 Task: Open Card Harassment Prevention Training in Board Product Market Fit Analysis and Validation to Workspace Financial Management and add a team member Softage.1@softage.net, a label Purple, a checklist IT Infrastructure, an attachment from your google drive, a color Purple and finally, add a card description 'Create and send out employee satisfaction survey on work-life integration' and a comment 'Let us approach this task with a sense of empowerment and autonomy, recognizing that we have the ability to make a difference.'. Add a start date 'Jan 09, 1900' with a due date 'Jan 16, 1900'
Action: Mouse moved to (74, 274)
Screenshot: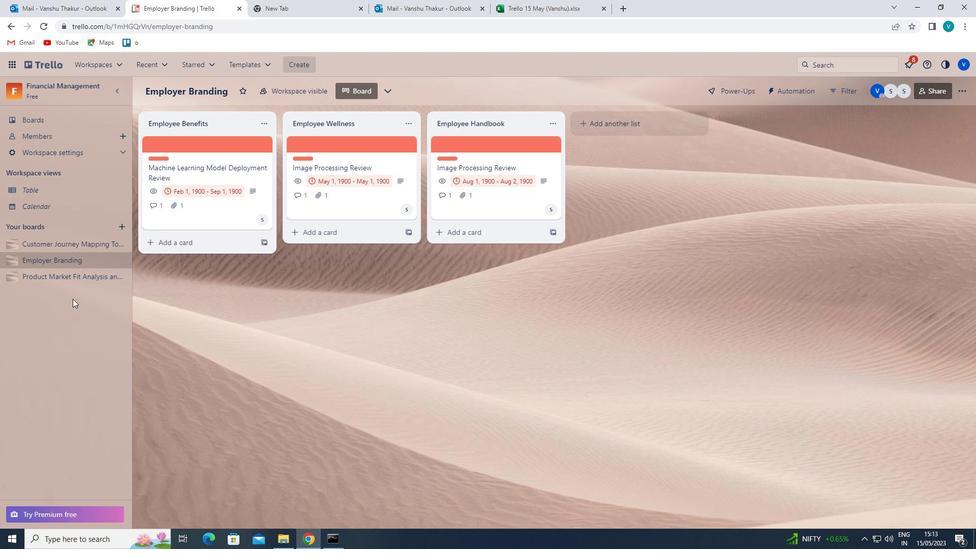 
Action: Mouse pressed left at (74, 274)
Screenshot: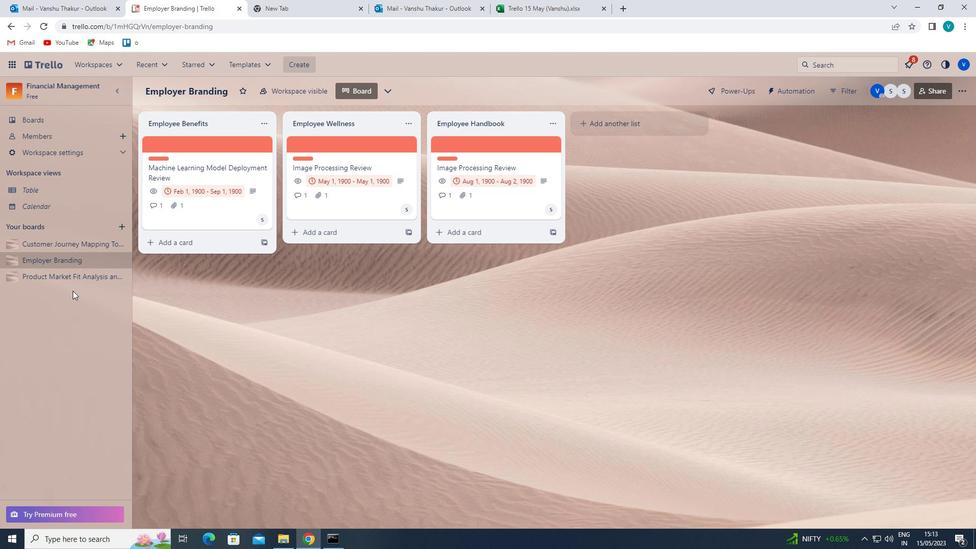 
Action: Mouse moved to (490, 139)
Screenshot: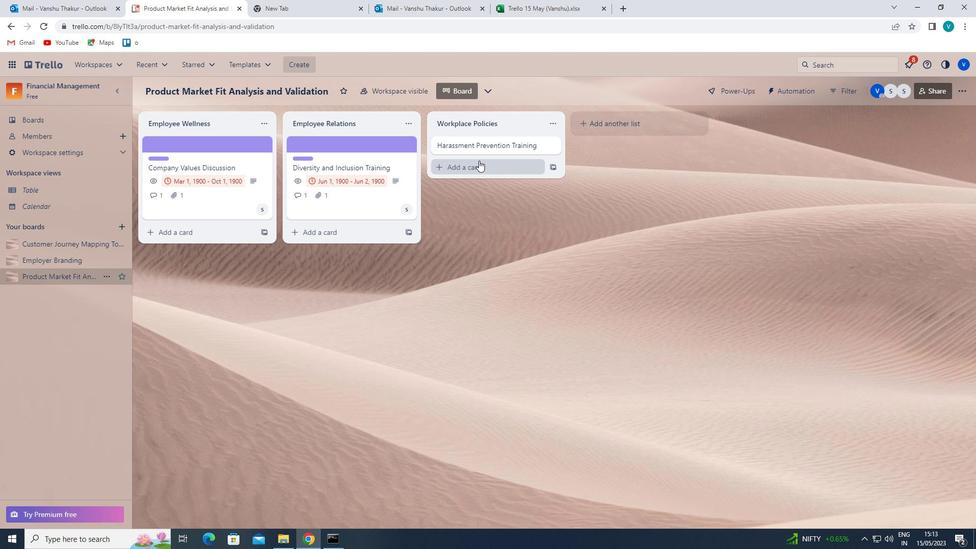 
Action: Mouse pressed left at (490, 139)
Screenshot: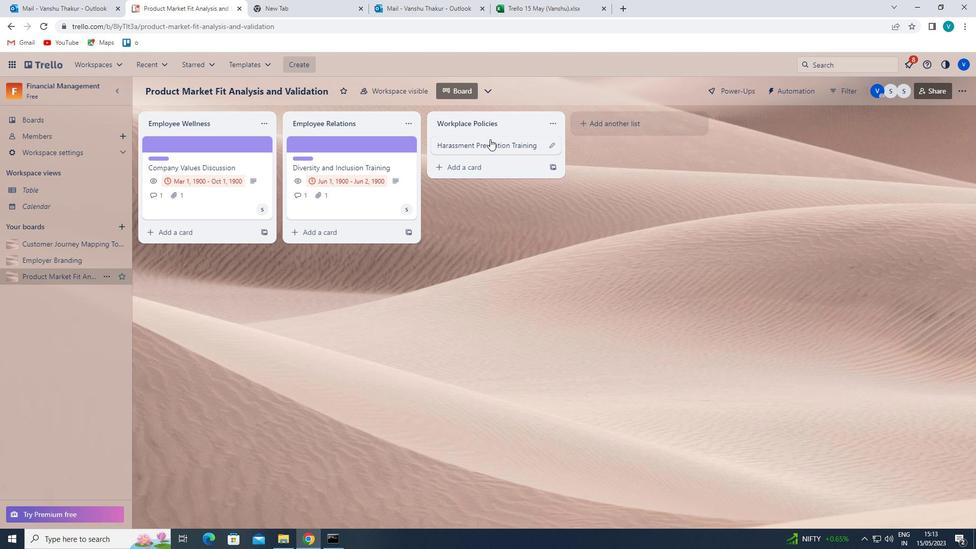 
Action: Mouse moved to (619, 184)
Screenshot: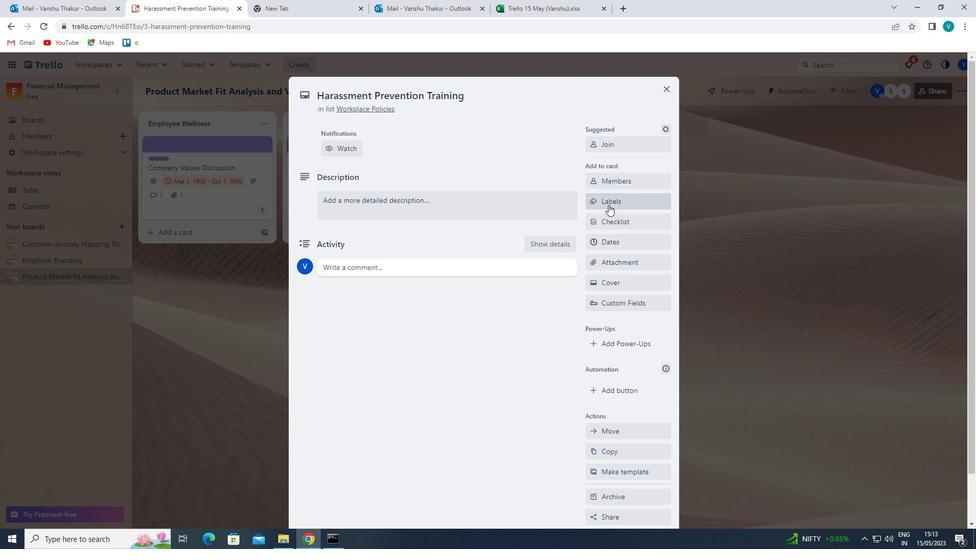 
Action: Mouse pressed left at (619, 184)
Screenshot: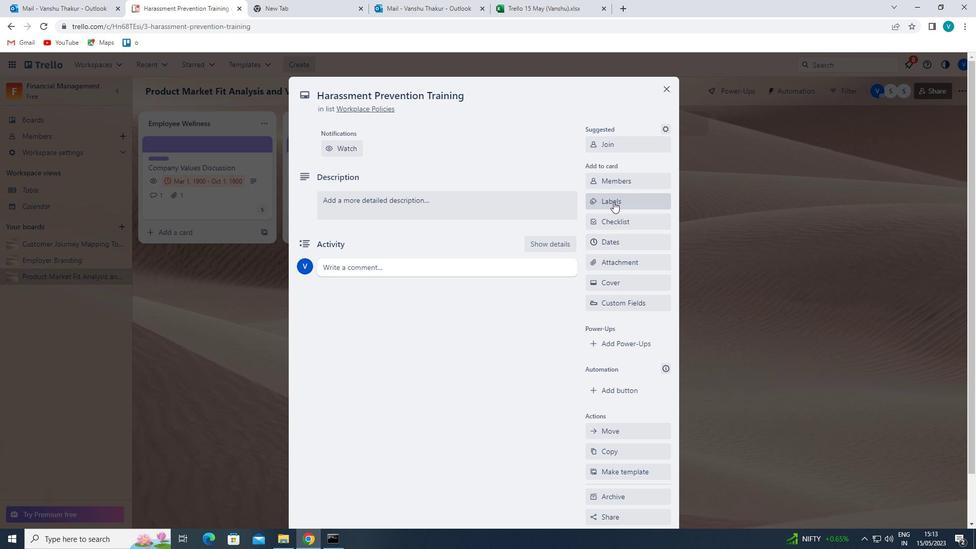 
Action: Mouse moved to (616, 224)
Screenshot: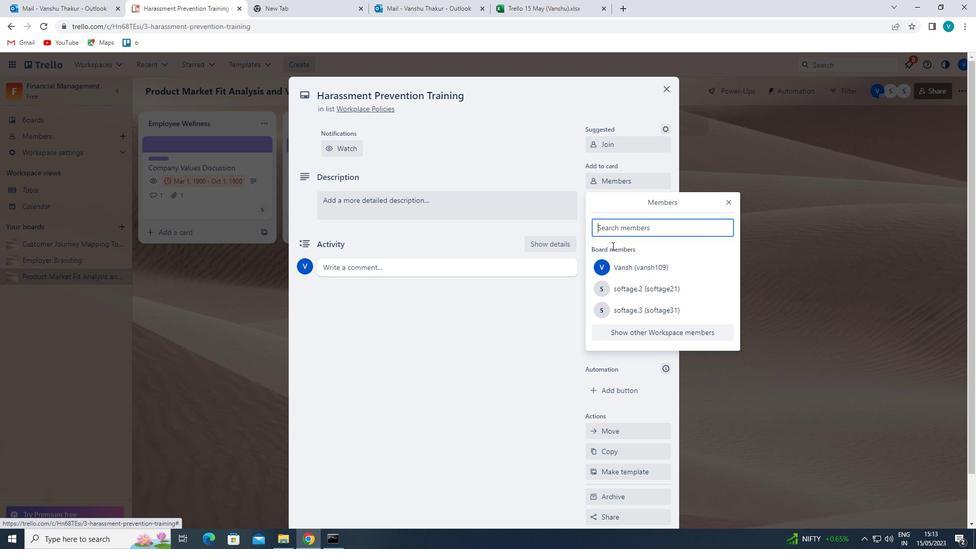 
Action: Mouse pressed left at (616, 224)
Screenshot: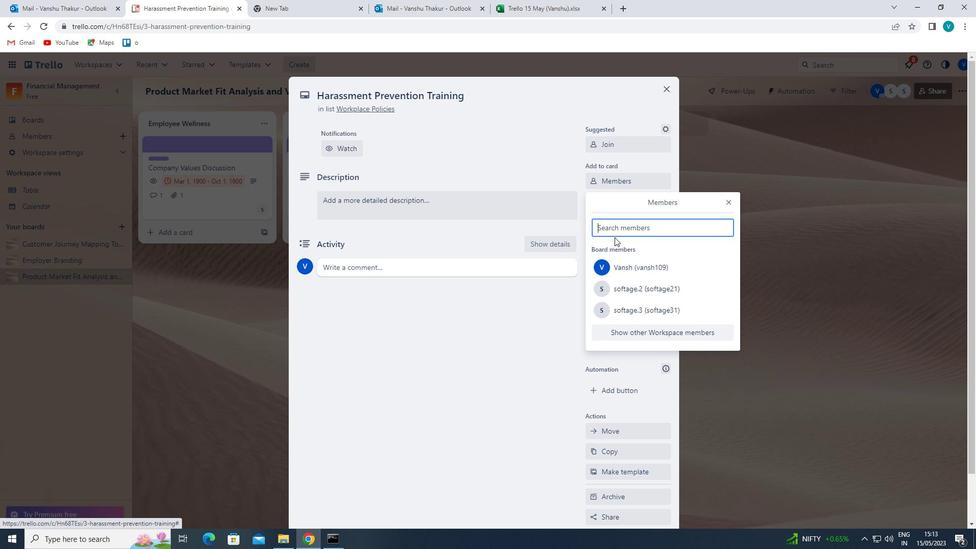 
Action: Mouse moved to (622, 234)
Screenshot: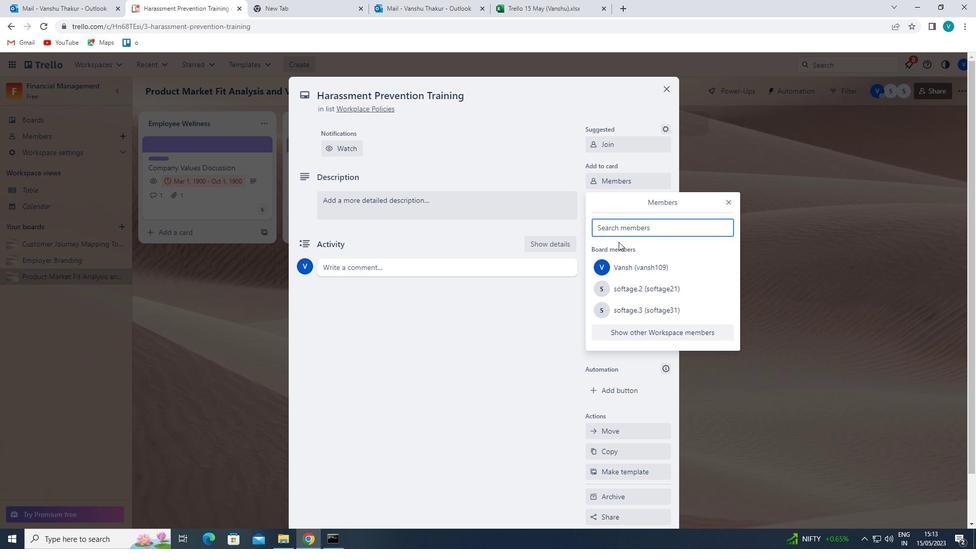 
Action: Key pressed <Key.shift>SOFT
Screenshot: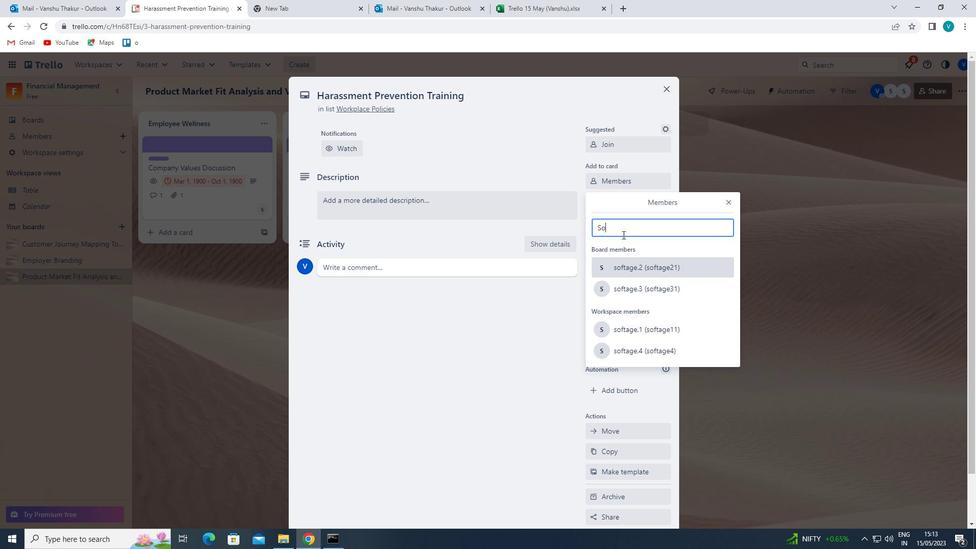 
Action: Mouse moved to (636, 329)
Screenshot: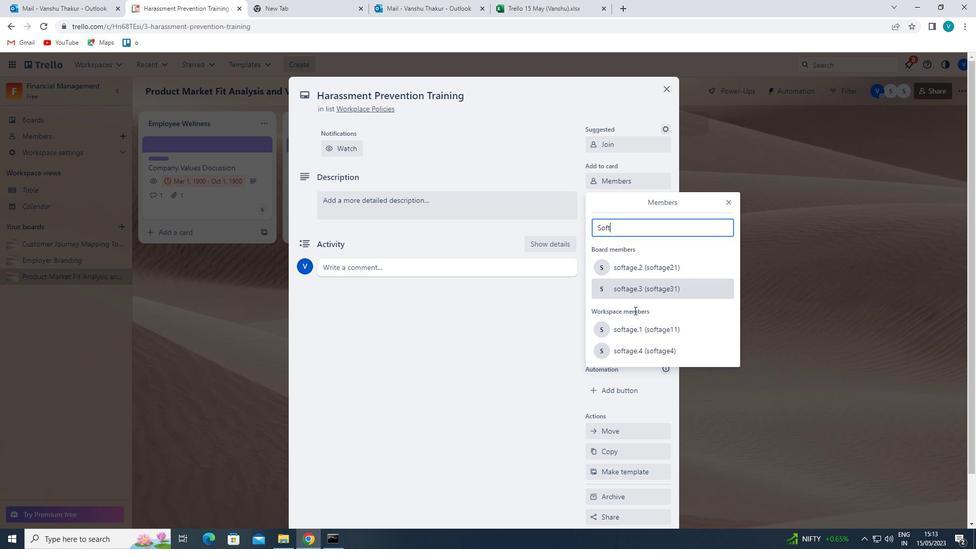 
Action: Mouse pressed left at (636, 329)
Screenshot: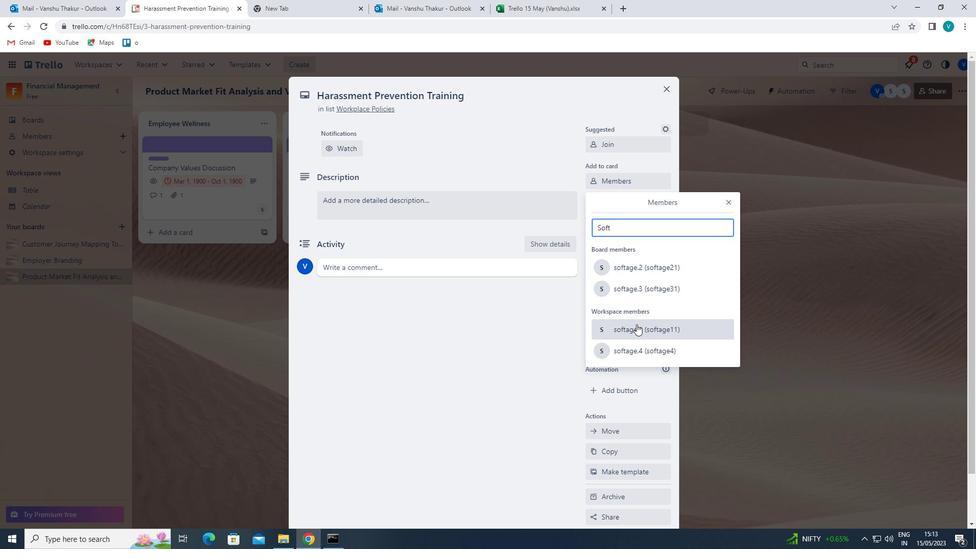 
Action: Mouse moved to (727, 203)
Screenshot: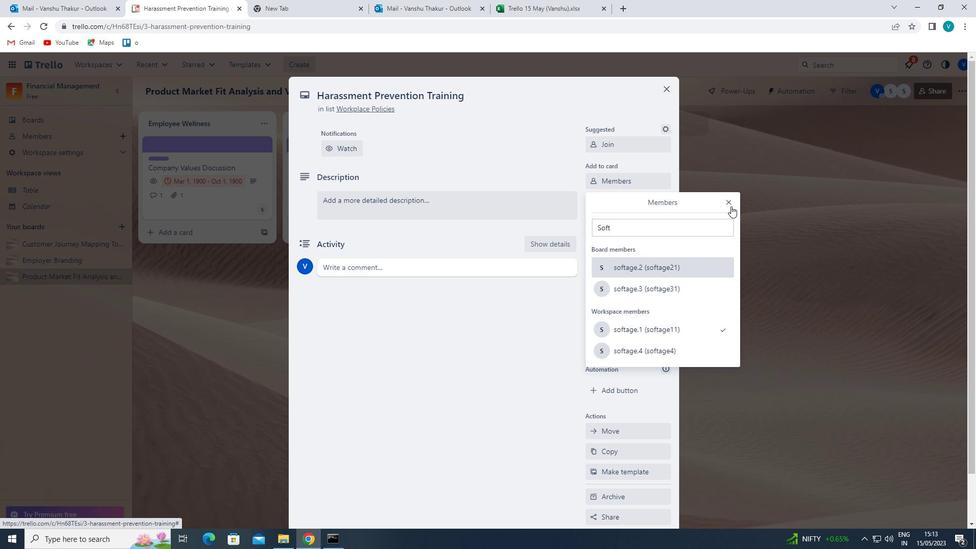
Action: Mouse pressed left at (727, 203)
Screenshot: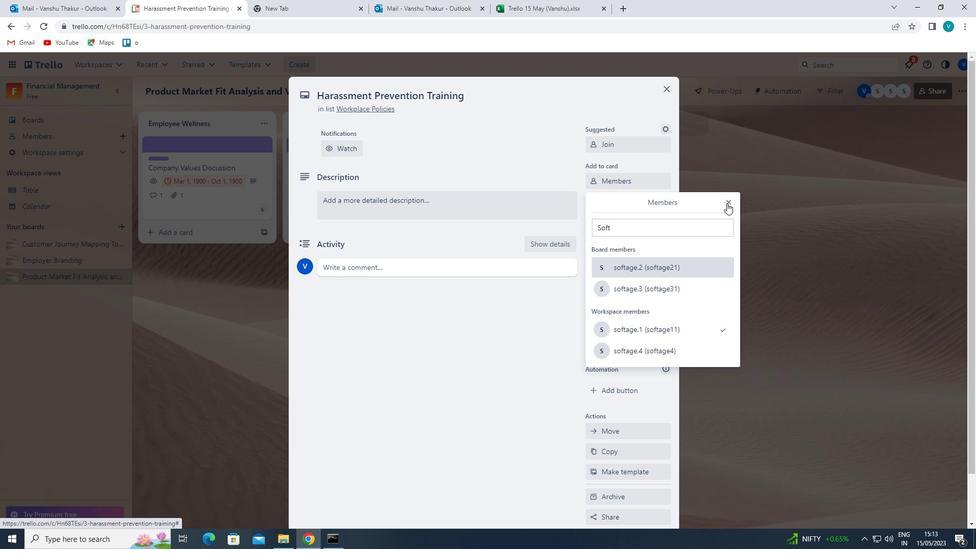 
Action: Mouse moved to (647, 203)
Screenshot: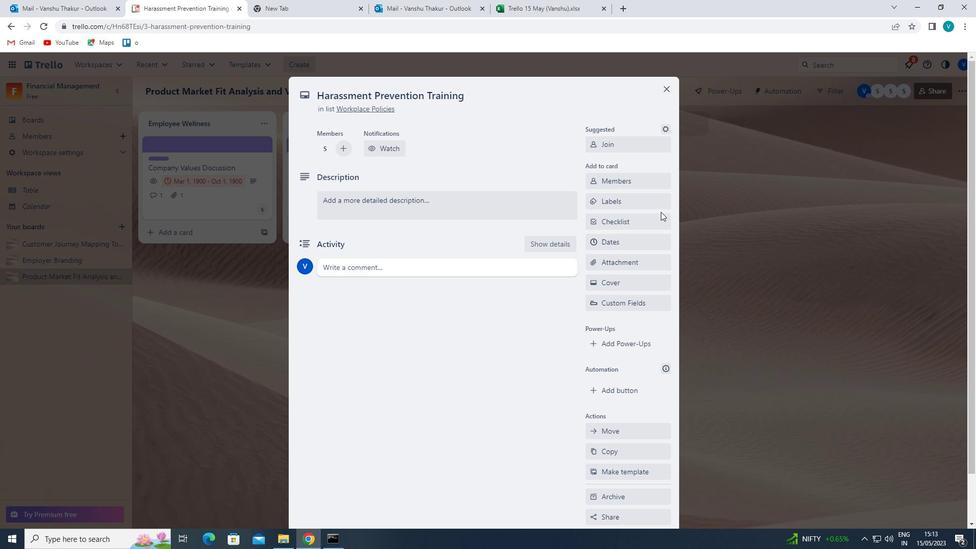 
Action: Mouse pressed left at (647, 203)
Screenshot: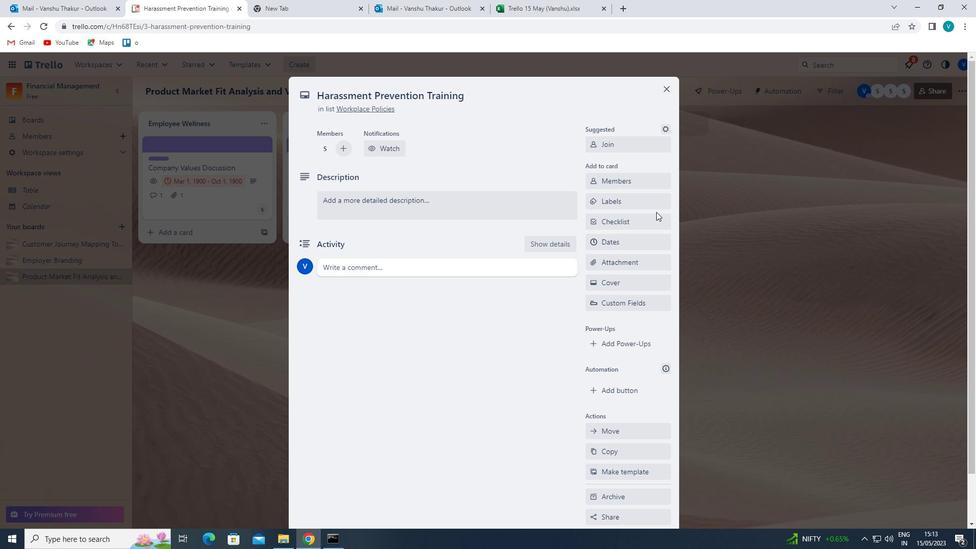 
Action: Mouse moved to (624, 347)
Screenshot: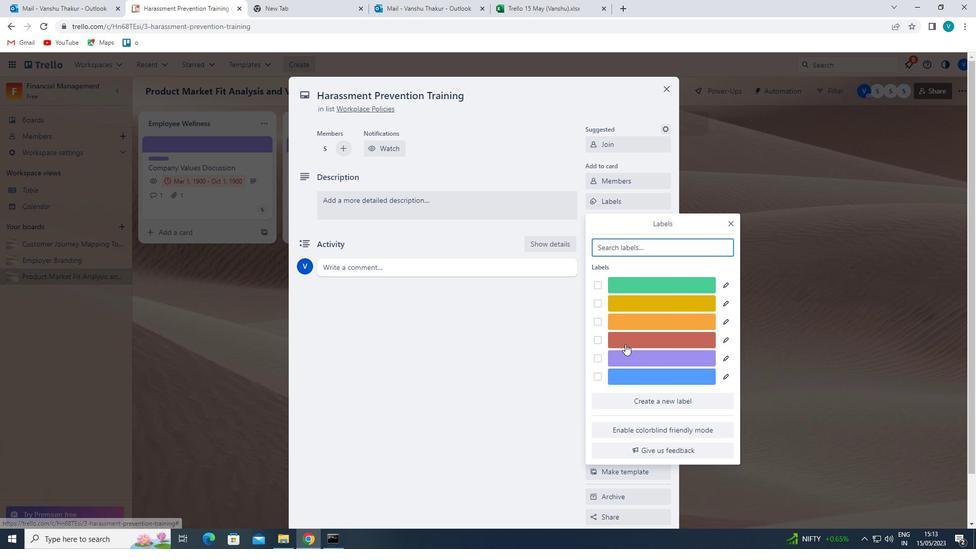 
Action: Mouse pressed left at (624, 347)
Screenshot: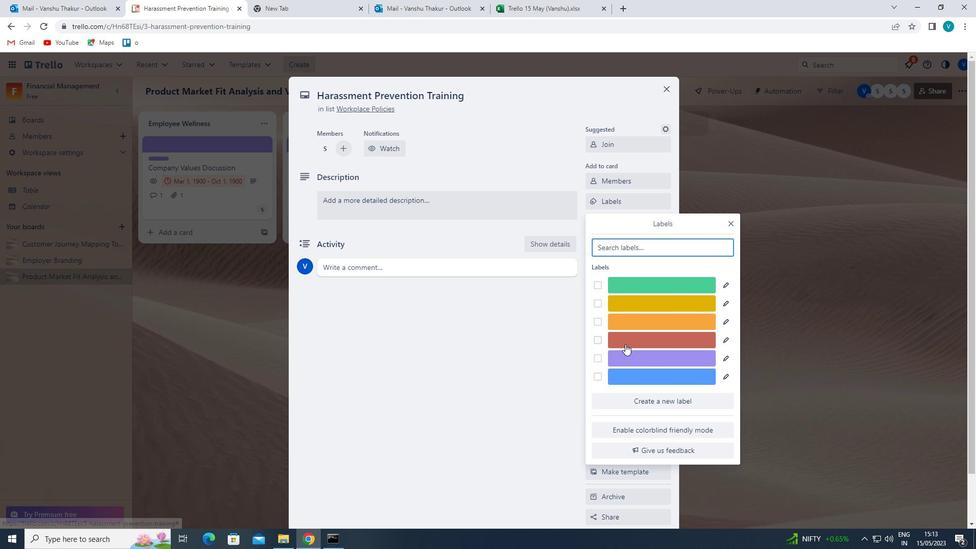 
Action: Mouse moved to (624, 357)
Screenshot: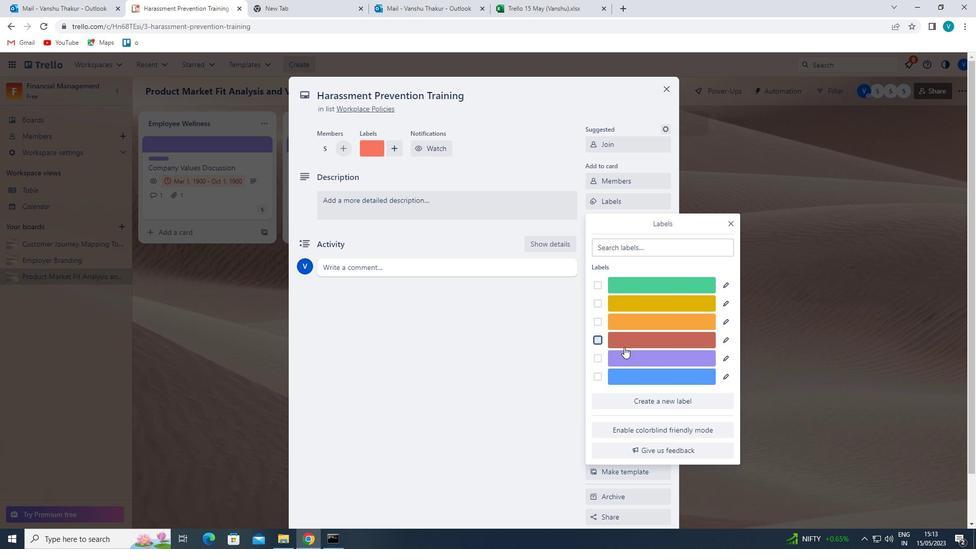 
Action: Mouse pressed left at (624, 357)
Screenshot: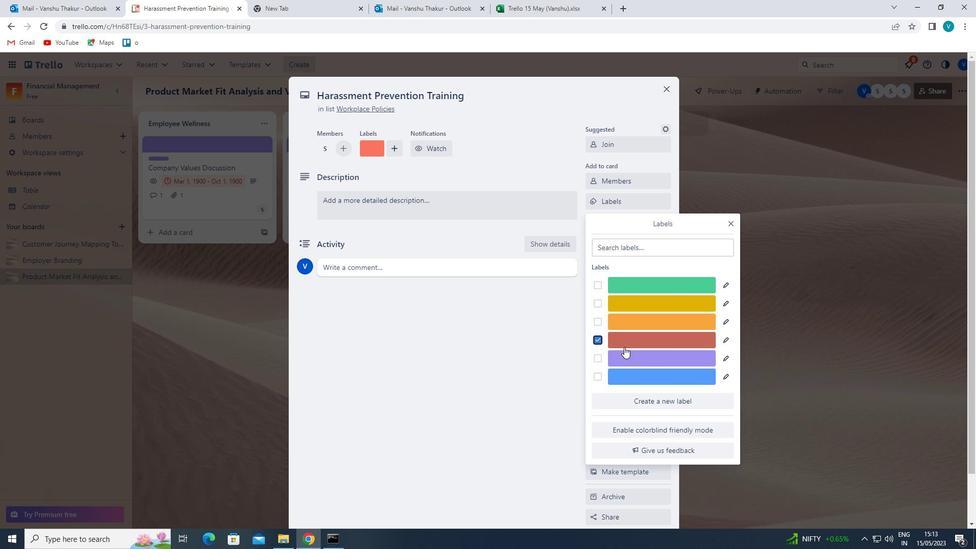 
Action: Mouse moved to (591, 339)
Screenshot: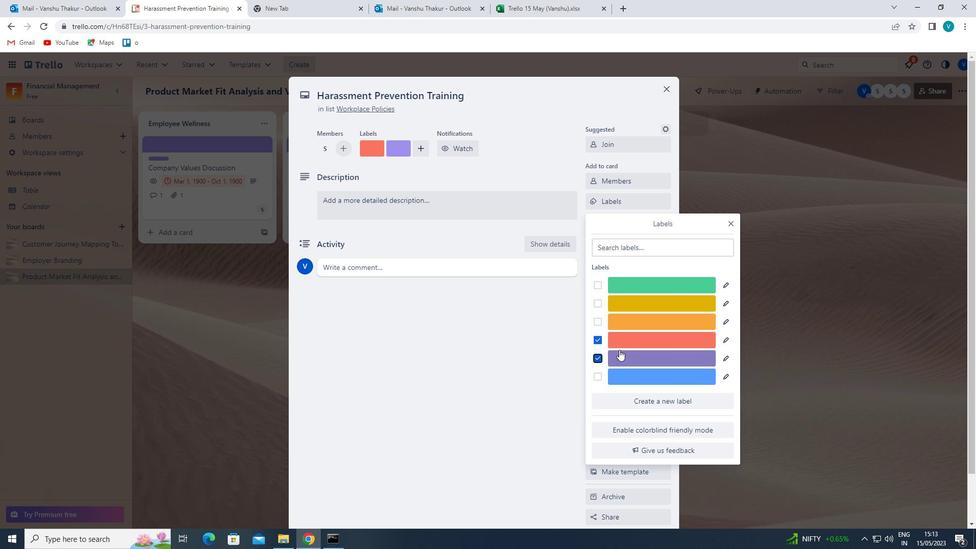 
Action: Mouse pressed left at (591, 339)
Screenshot: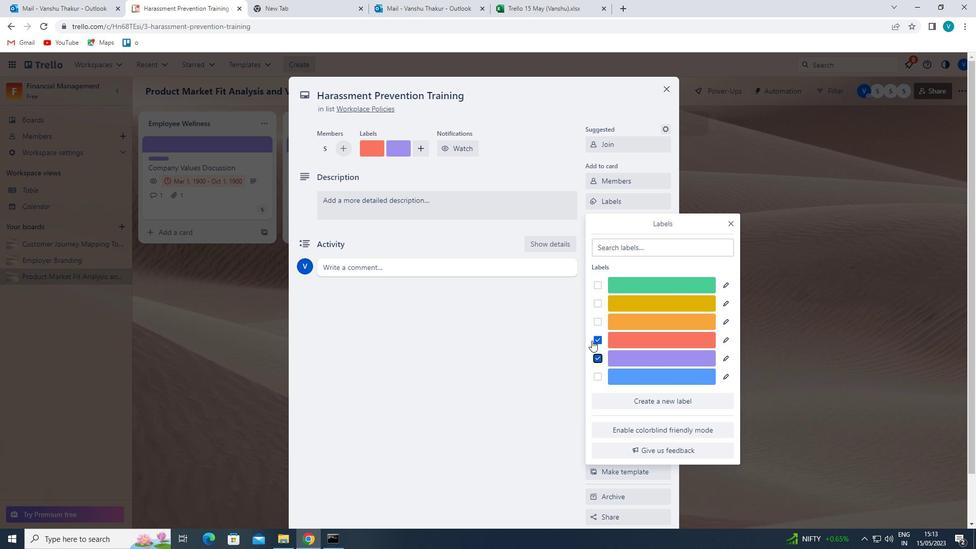 
Action: Mouse moved to (594, 340)
Screenshot: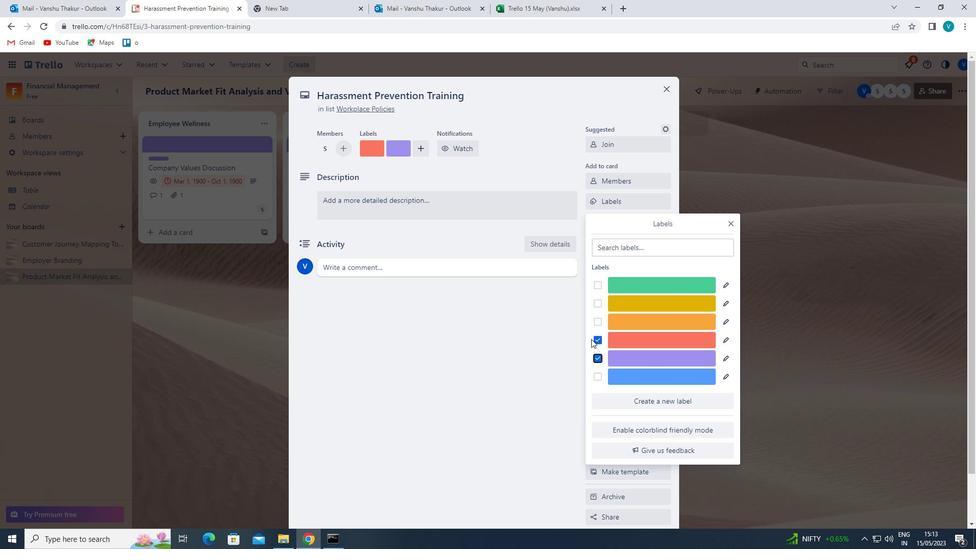 
Action: Mouse pressed left at (594, 340)
Screenshot: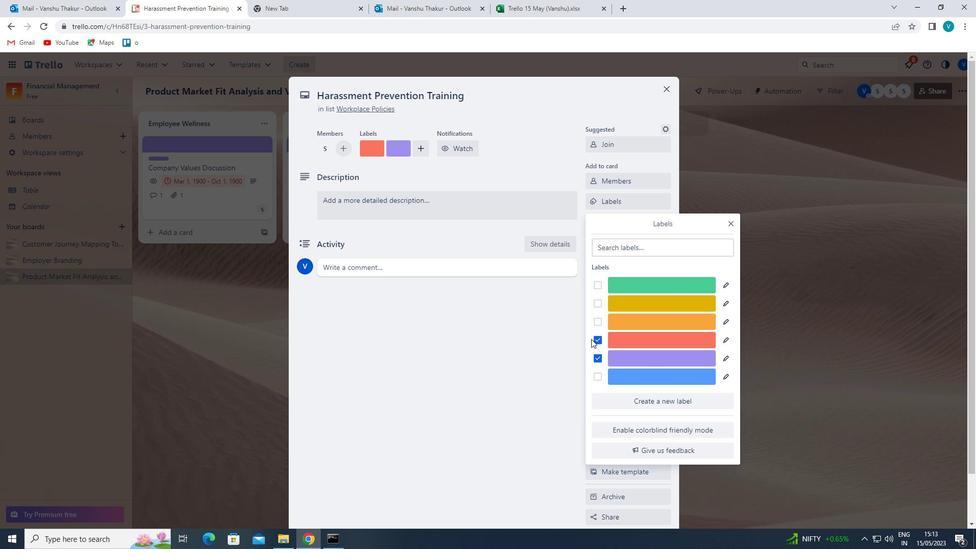 
Action: Mouse moved to (732, 219)
Screenshot: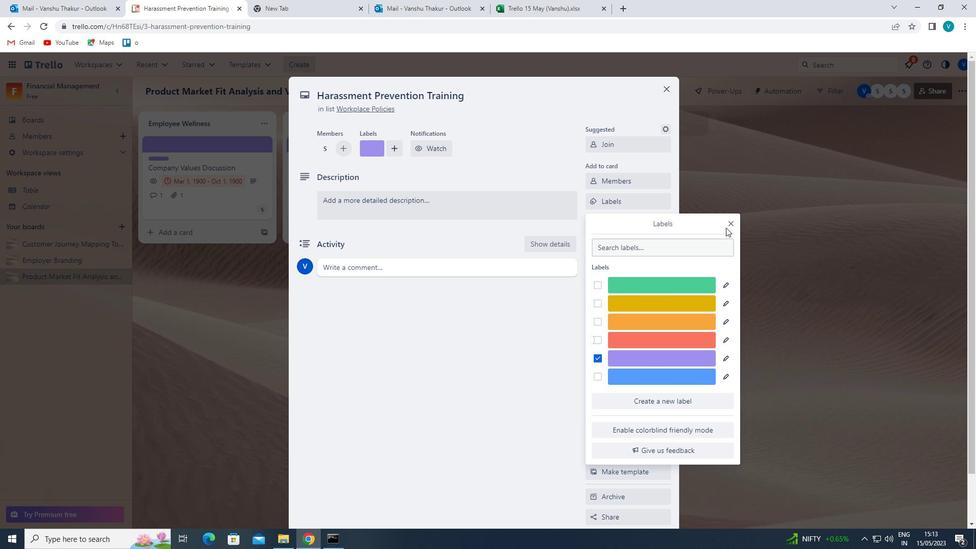 
Action: Mouse pressed left at (732, 219)
Screenshot: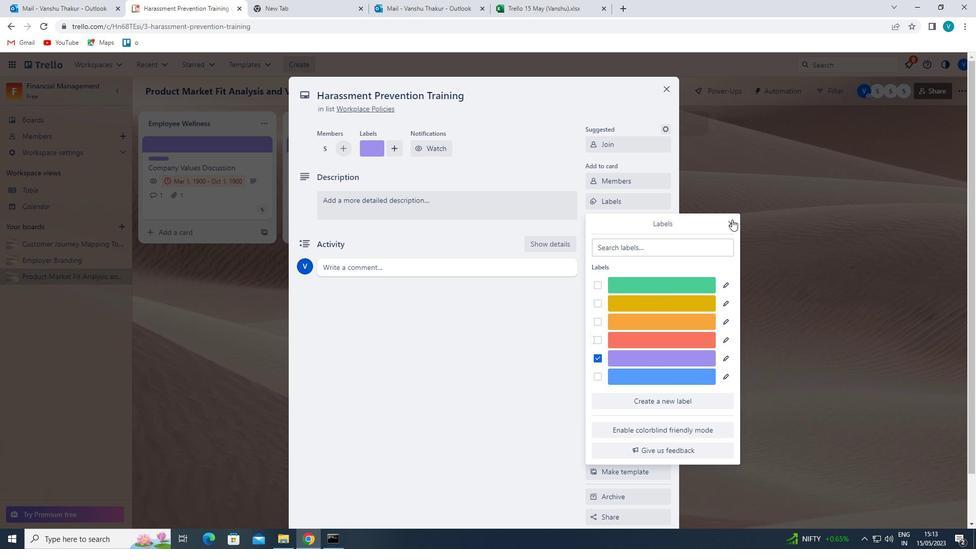 
Action: Mouse moved to (607, 219)
Screenshot: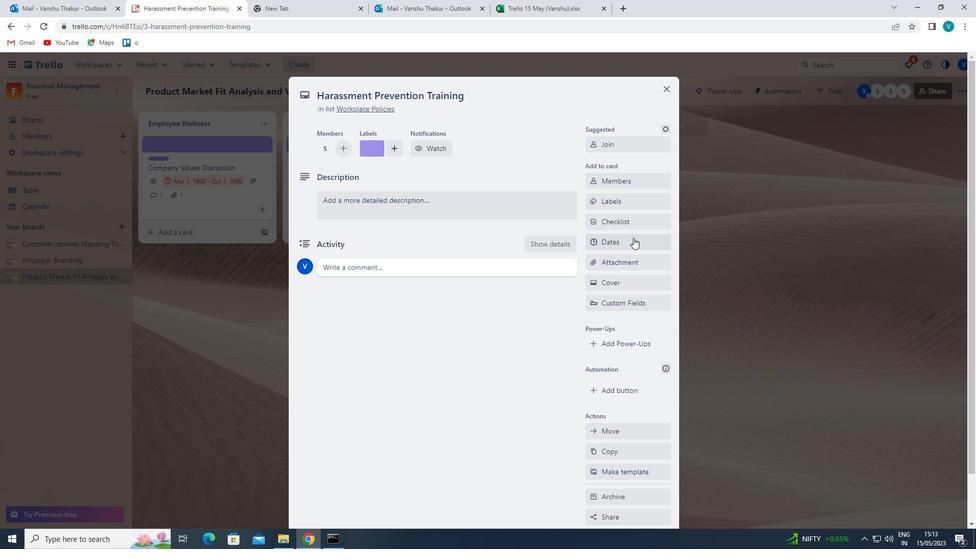 
Action: Mouse pressed left at (607, 219)
Screenshot: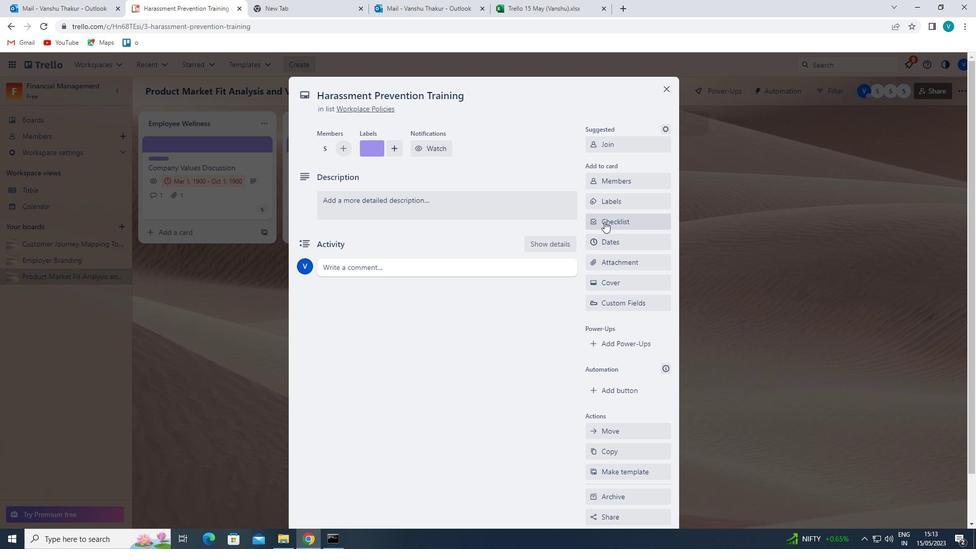 
Action: Mouse moved to (604, 217)
Screenshot: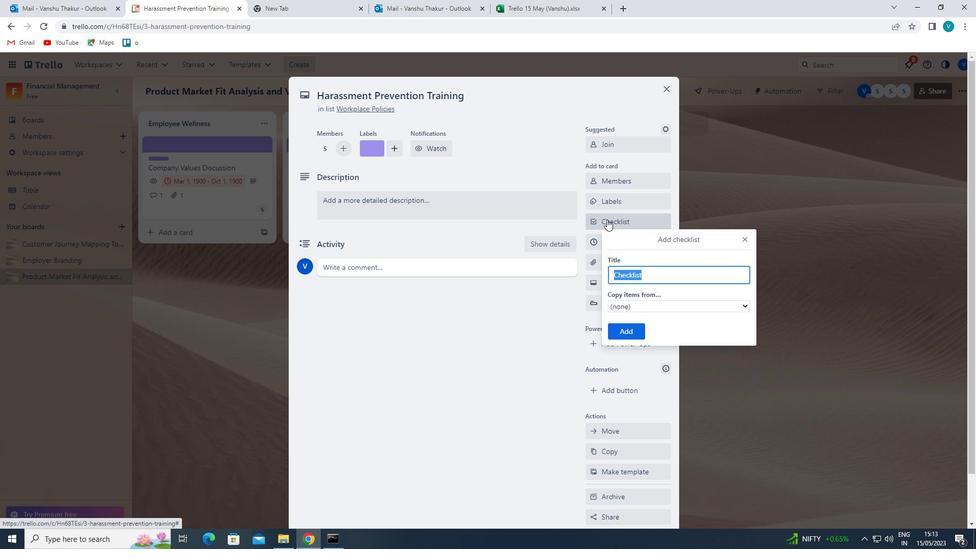 
Action: Key pressed <Key.shift>IT
Screenshot: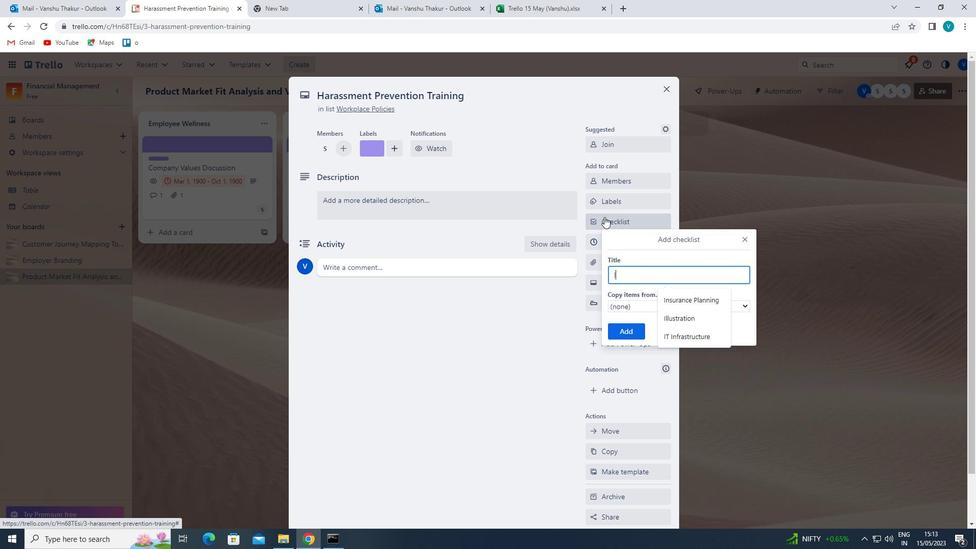 
Action: Mouse moved to (689, 299)
Screenshot: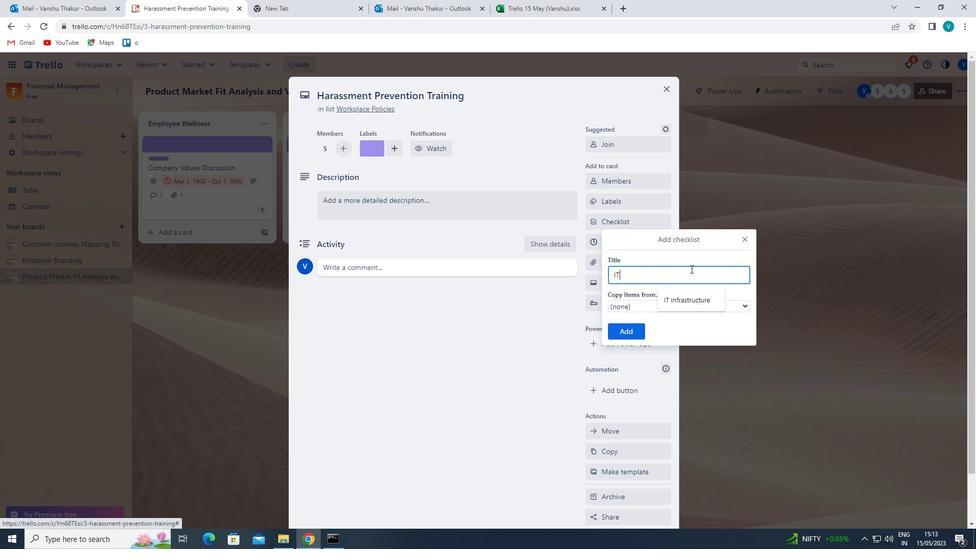 
Action: Mouse pressed left at (689, 299)
Screenshot: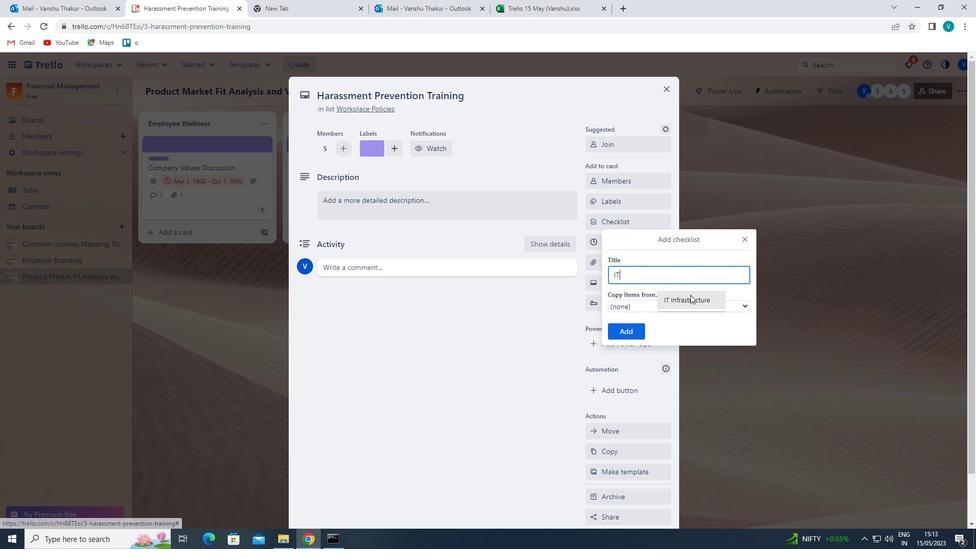 
Action: Mouse moved to (635, 329)
Screenshot: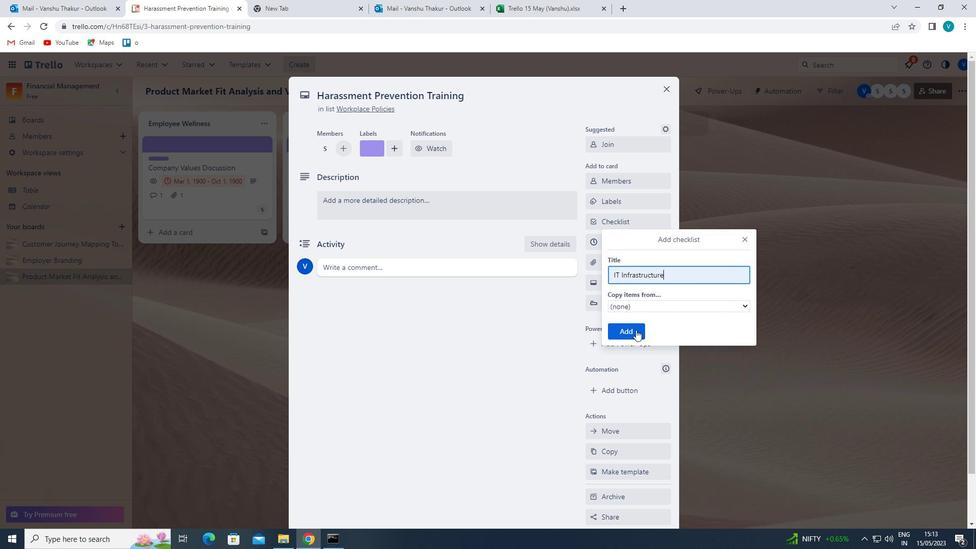 
Action: Mouse pressed left at (635, 329)
Screenshot: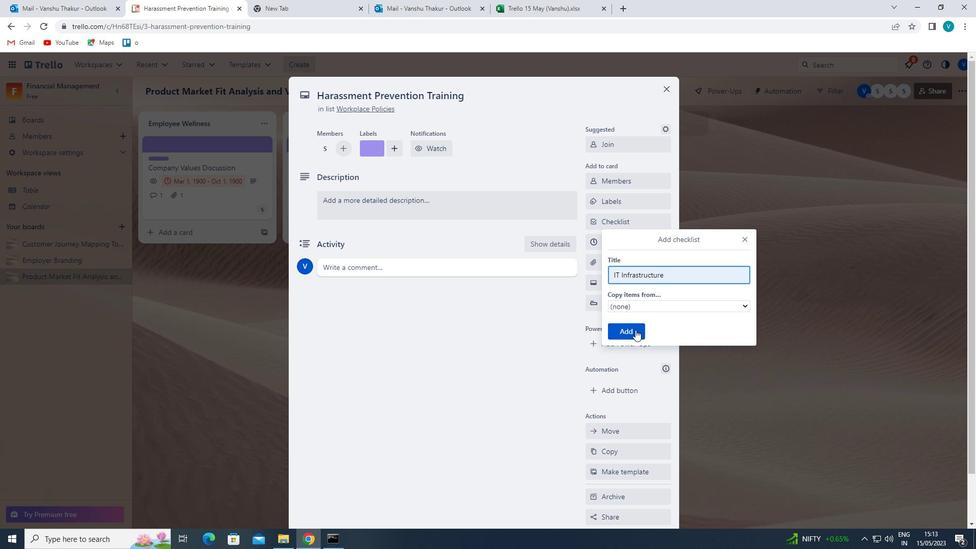 
Action: Mouse moved to (635, 269)
Screenshot: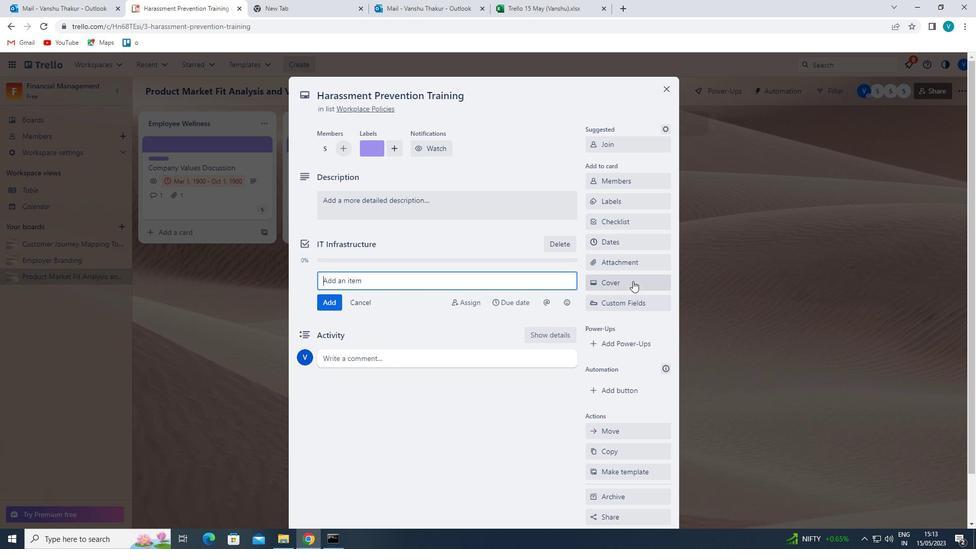 
Action: Mouse pressed left at (635, 269)
Screenshot: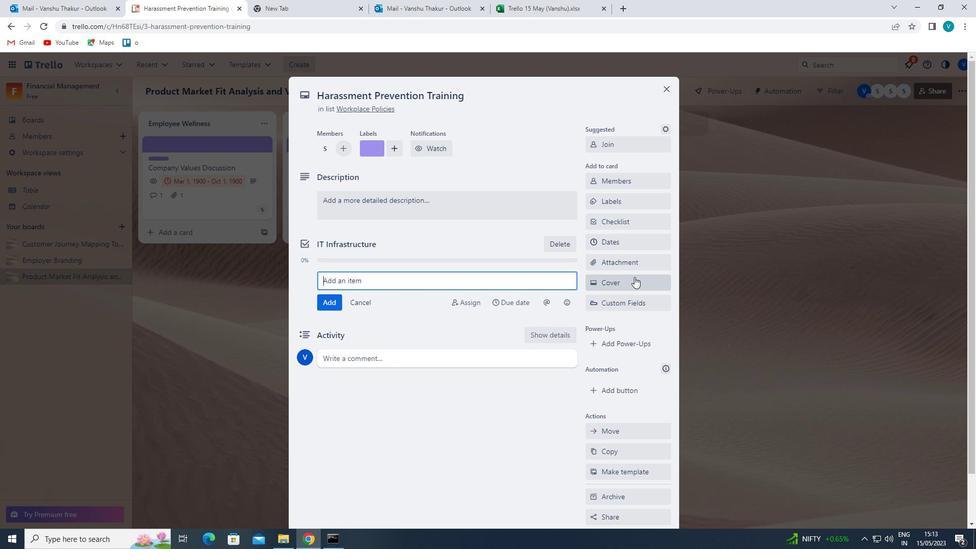 
Action: Mouse moved to (617, 338)
Screenshot: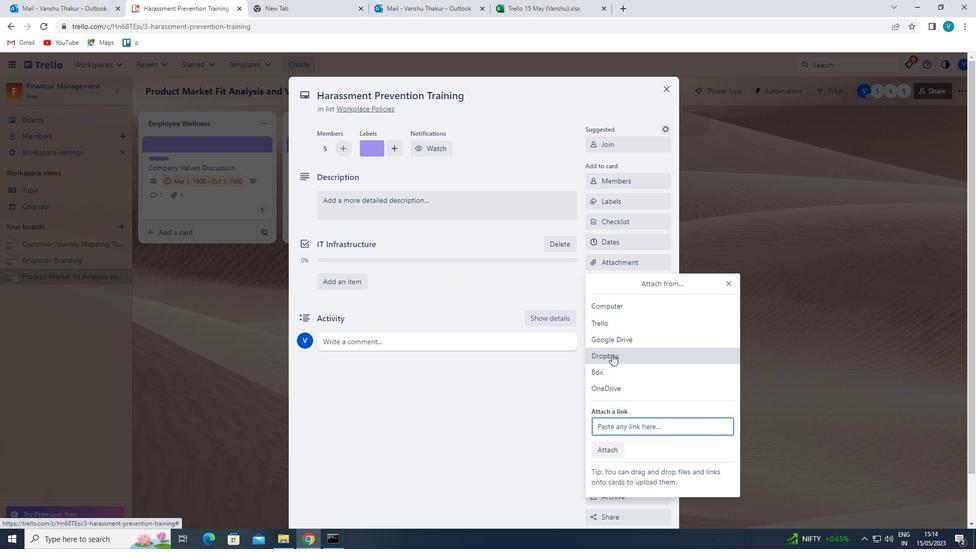 
Action: Mouse pressed left at (617, 338)
Screenshot: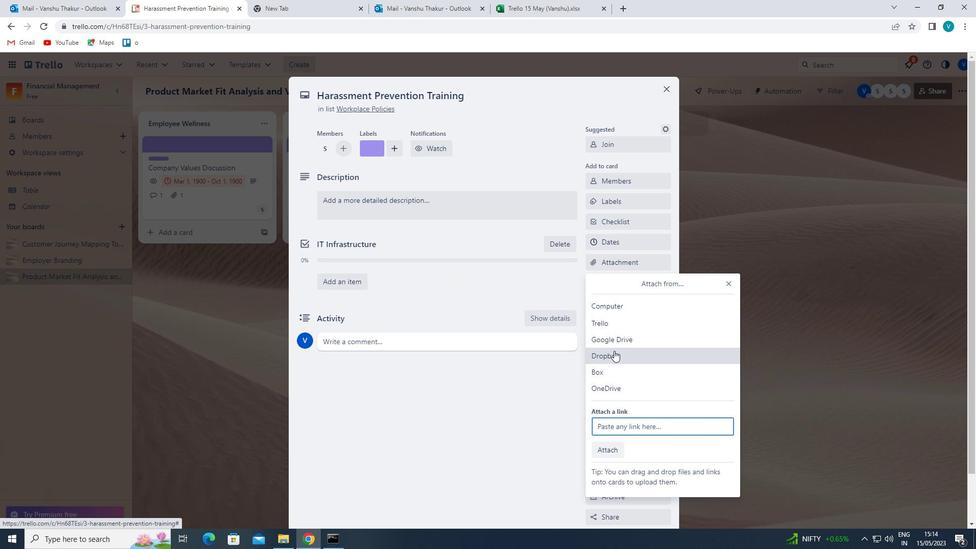 
Action: Mouse moved to (570, 294)
Screenshot: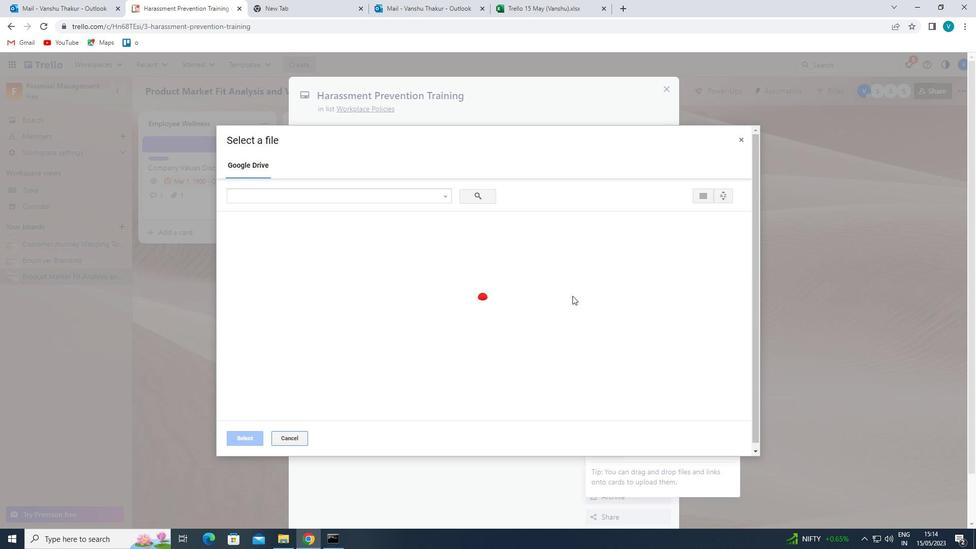 
Action: Mouse pressed left at (570, 294)
Screenshot: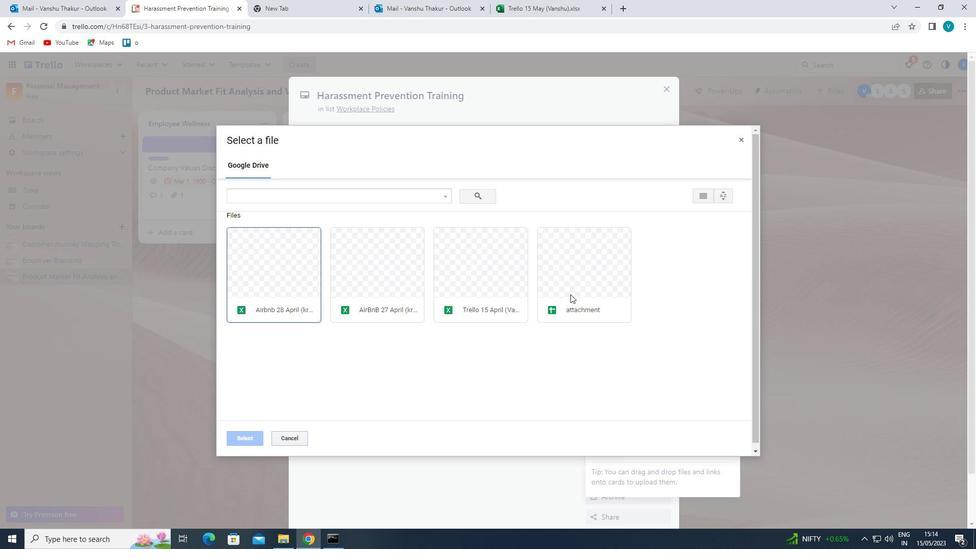 
Action: Mouse moved to (237, 437)
Screenshot: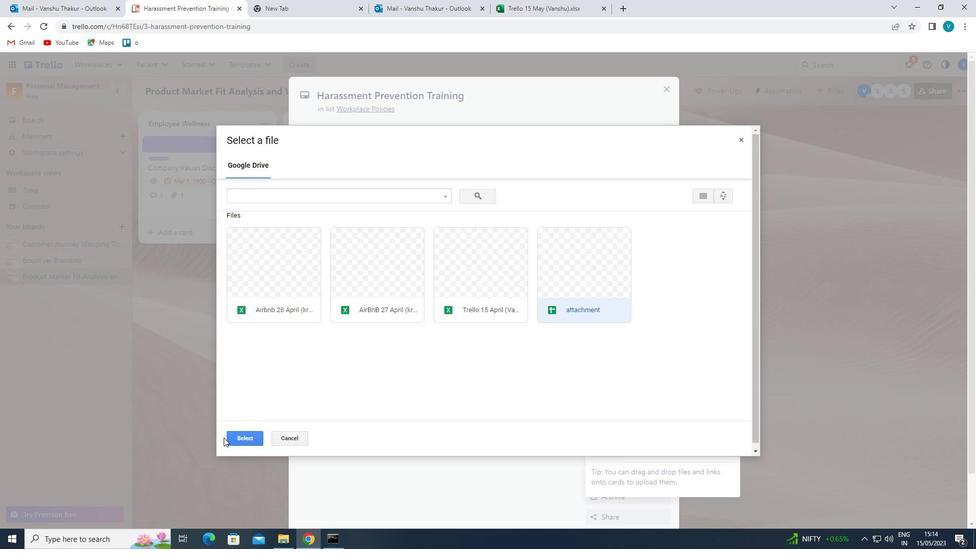 
Action: Mouse pressed left at (237, 437)
Screenshot: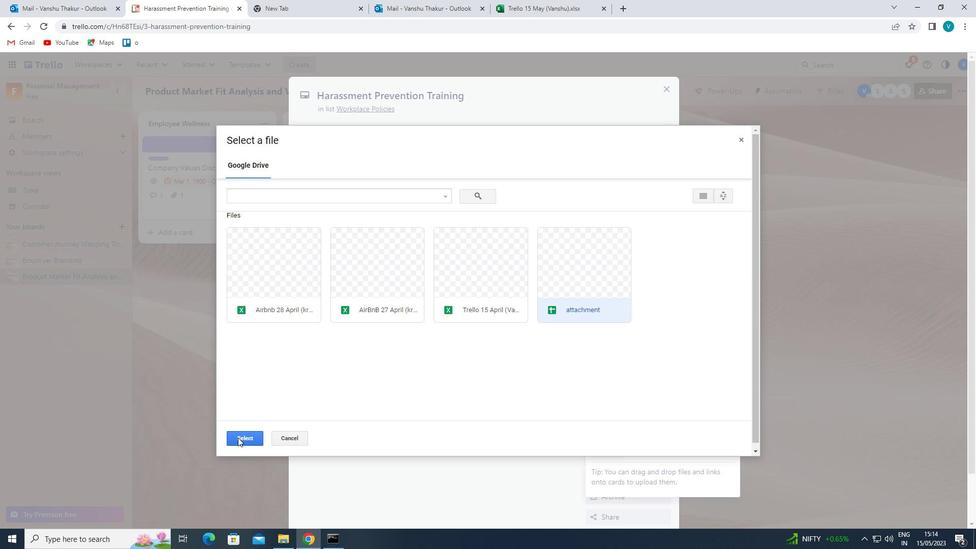 
Action: Mouse moved to (620, 286)
Screenshot: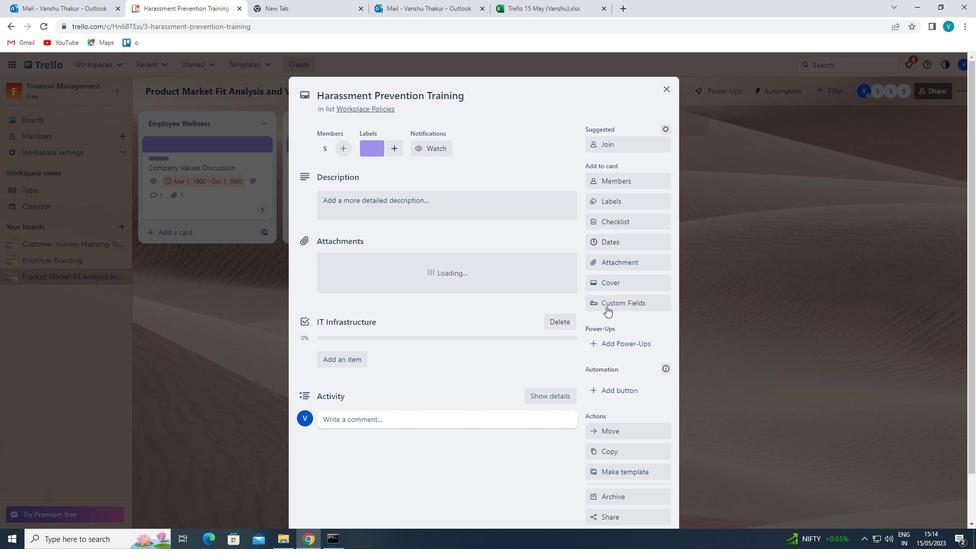 
Action: Mouse pressed left at (620, 286)
Screenshot: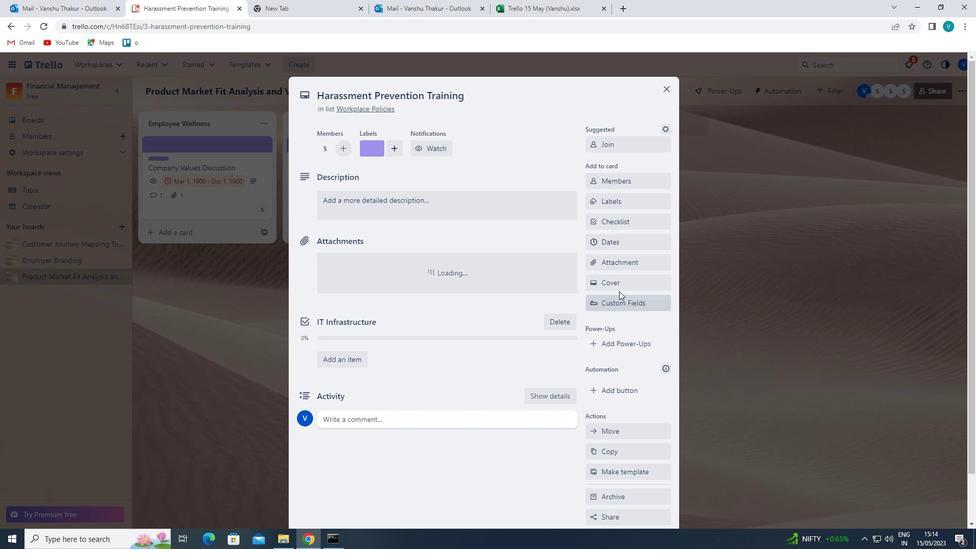 
Action: Mouse moved to (723, 170)
Screenshot: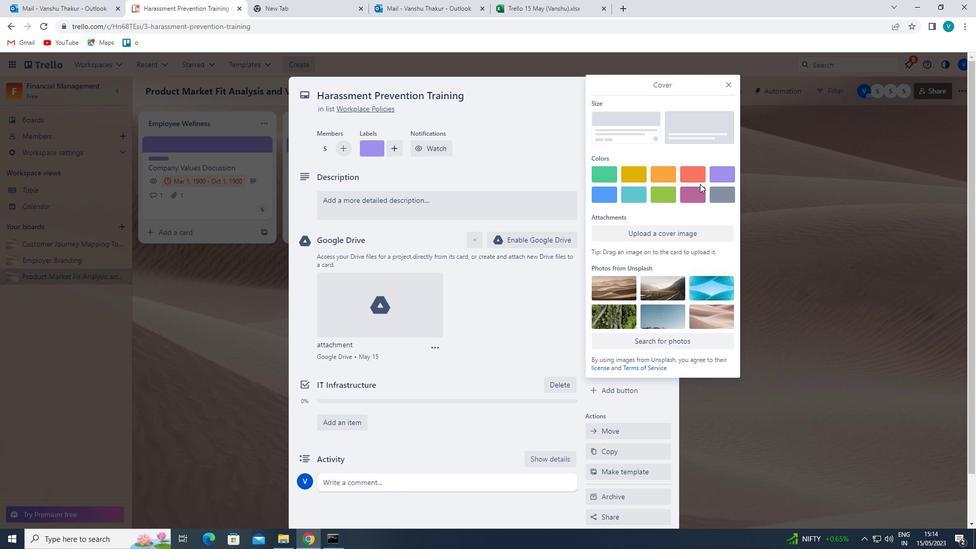 
Action: Mouse pressed left at (723, 170)
Screenshot: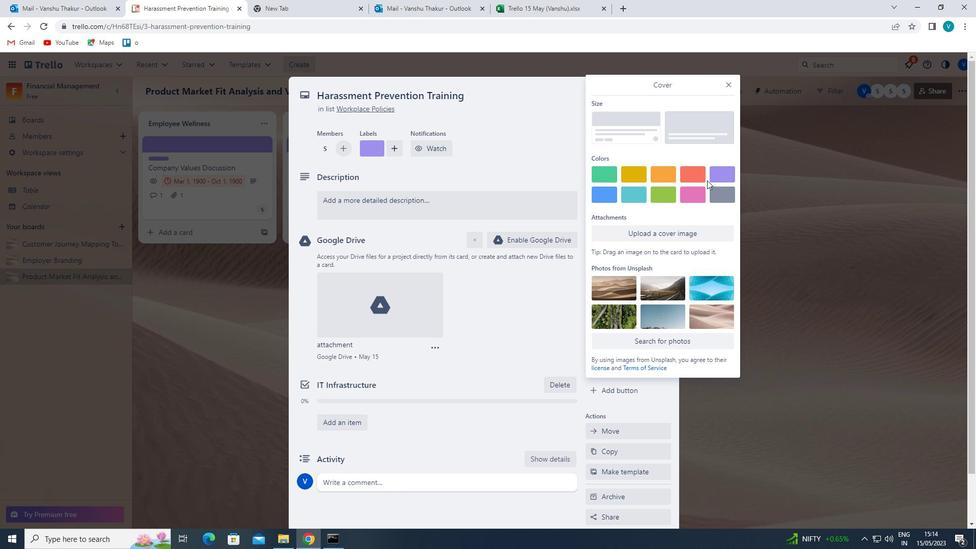 
Action: Mouse moved to (726, 84)
Screenshot: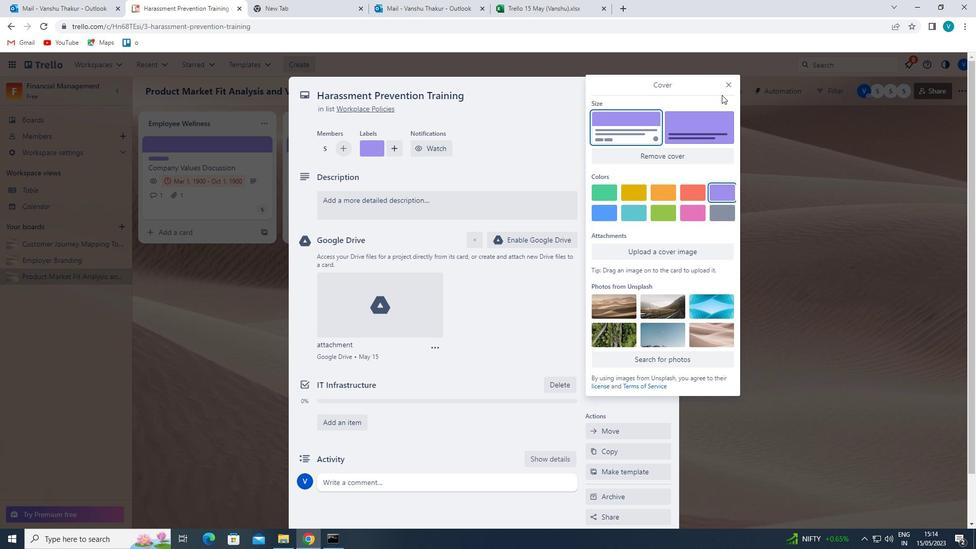 
Action: Mouse pressed left at (726, 84)
Screenshot: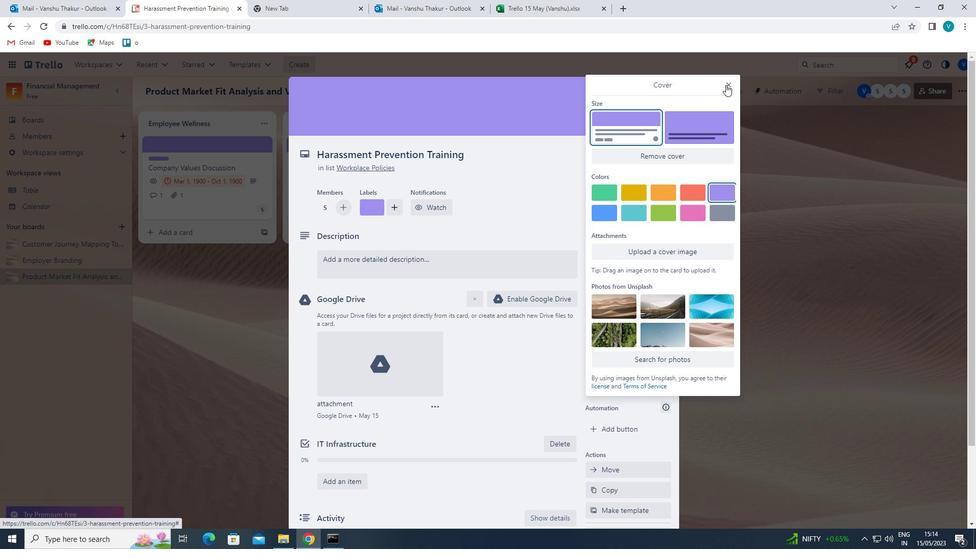 
Action: Mouse moved to (408, 263)
Screenshot: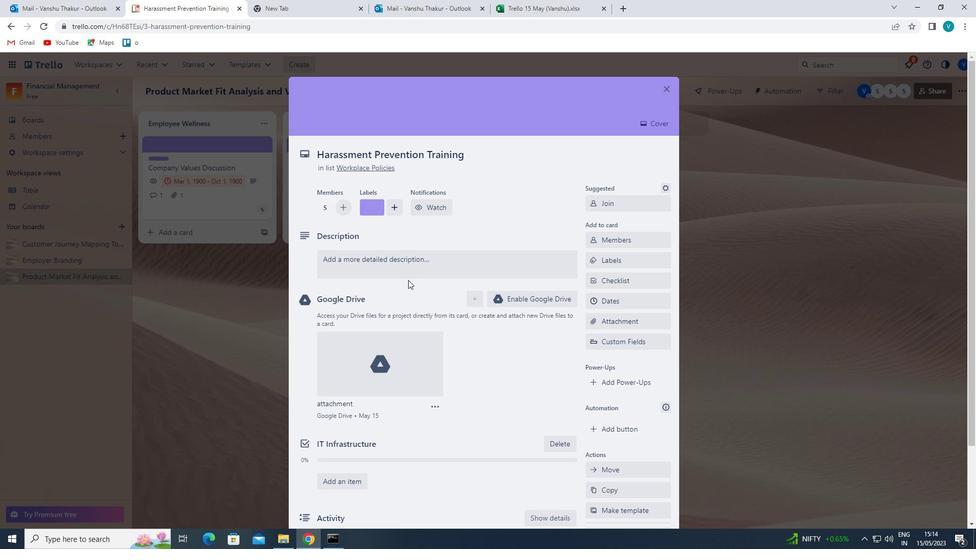 
Action: Mouse pressed left at (408, 263)
Screenshot: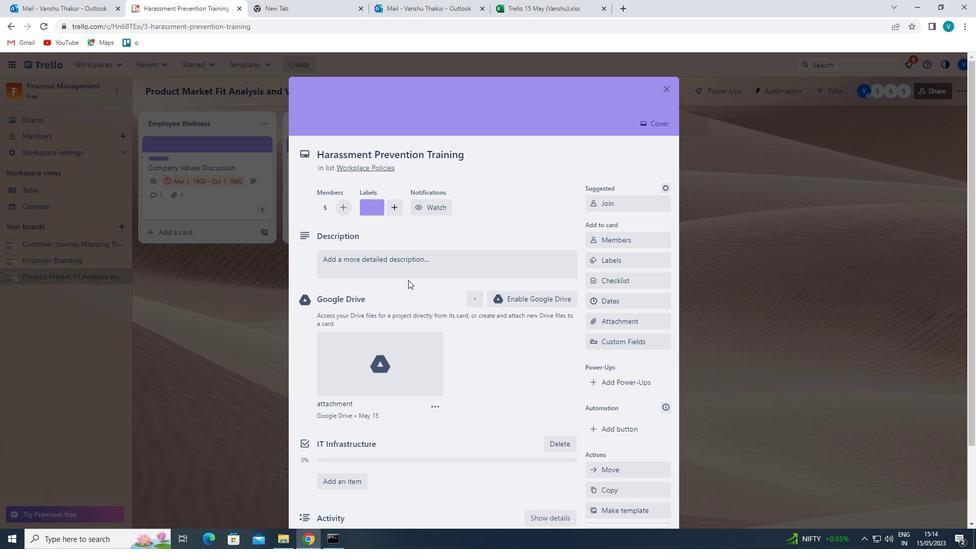 
Action: Mouse moved to (407, 261)
Screenshot: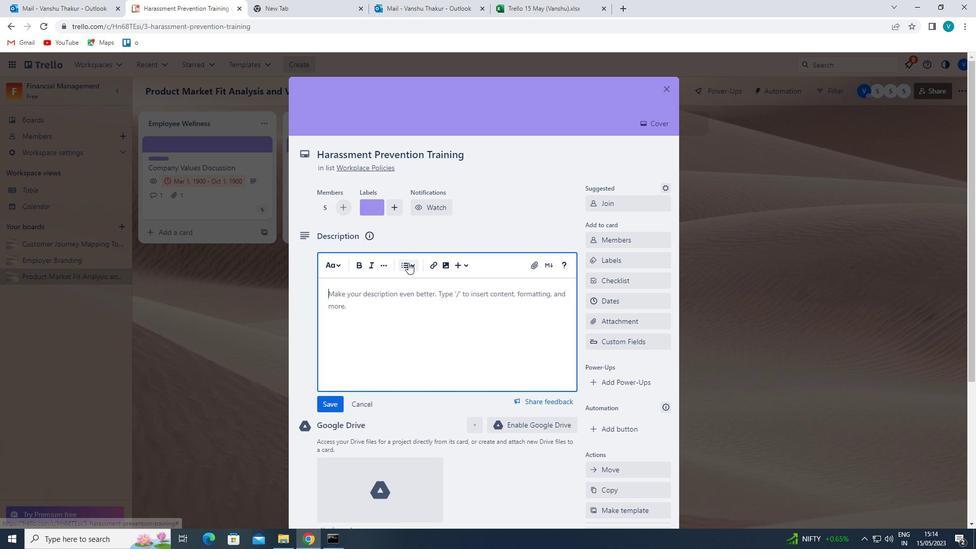 
Action: Key pressed '<Key.shift>CREATE<Key.space>AND<Key.space>SEND<Key.space>OUR<Key.backspace>T<Key.space>EMPLOYEE<Key.space>SATISFACTION<Key.space>SURVEY<Key.space>ON<Key.space>WORK-LIFE<Key.space>INTEGRATION'
Screenshot: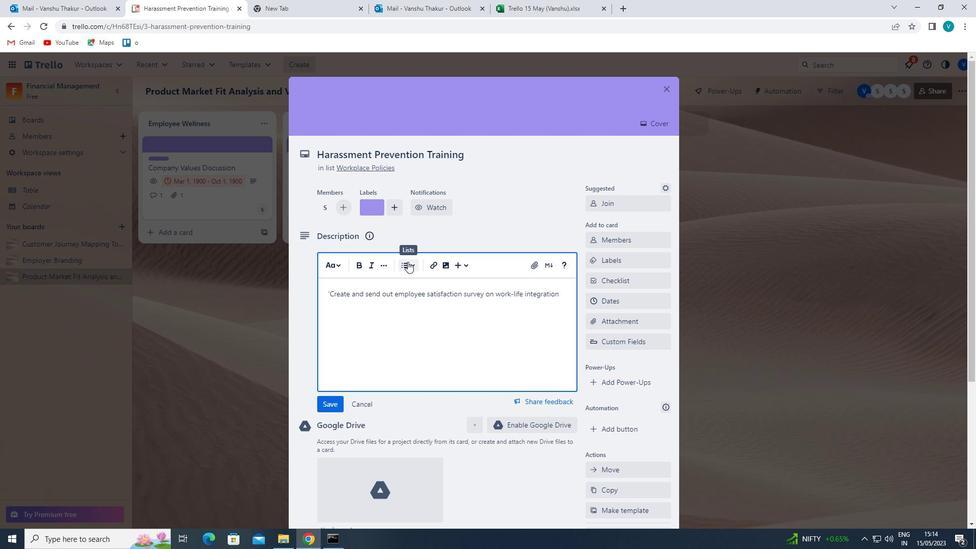 
Action: Mouse moved to (331, 404)
Screenshot: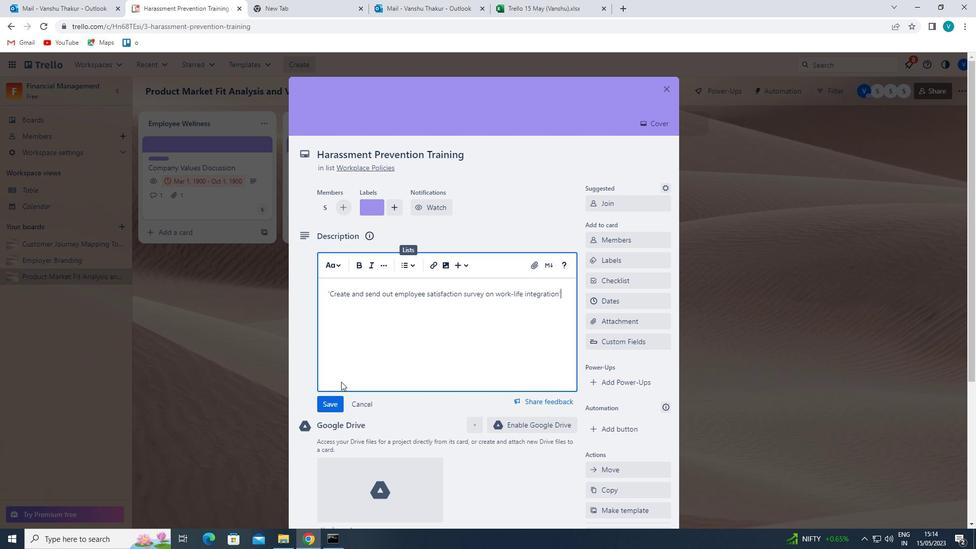 
Action: Mouse pressed left at (331, 404)
Screenshot: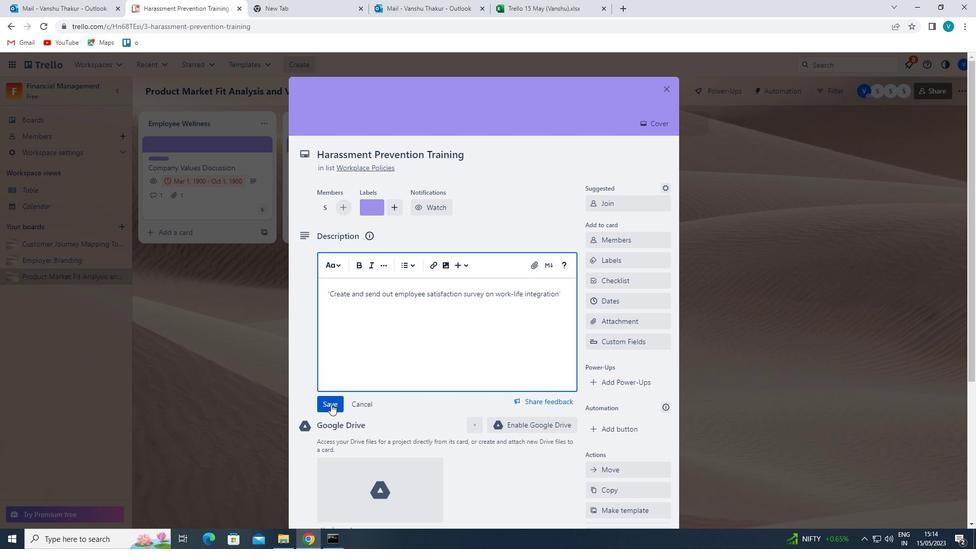 
Action: Mouse scrolled (331, 403) with delta (0, 0)
Screenshot: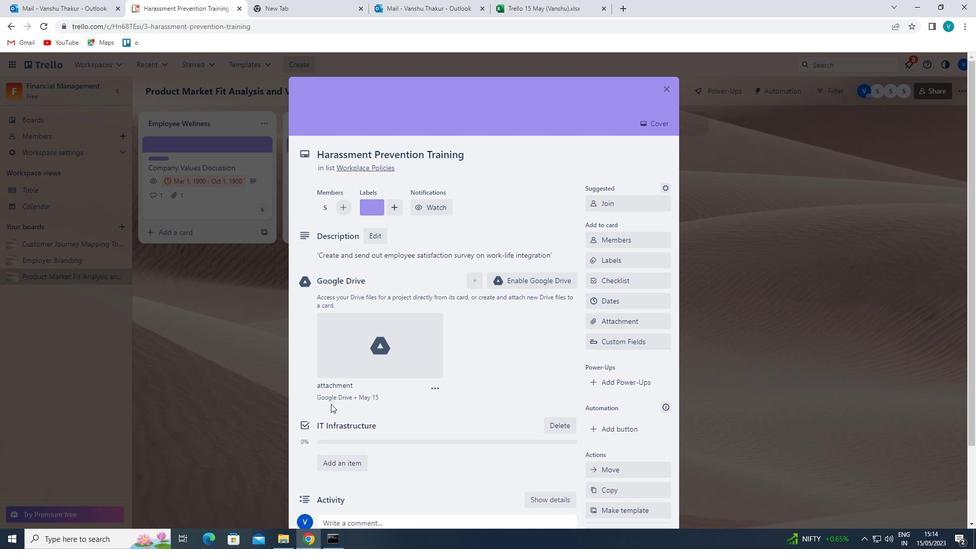 
Action: Mouse scrolled (331, 403) with delta (0, 0)
Screenshot: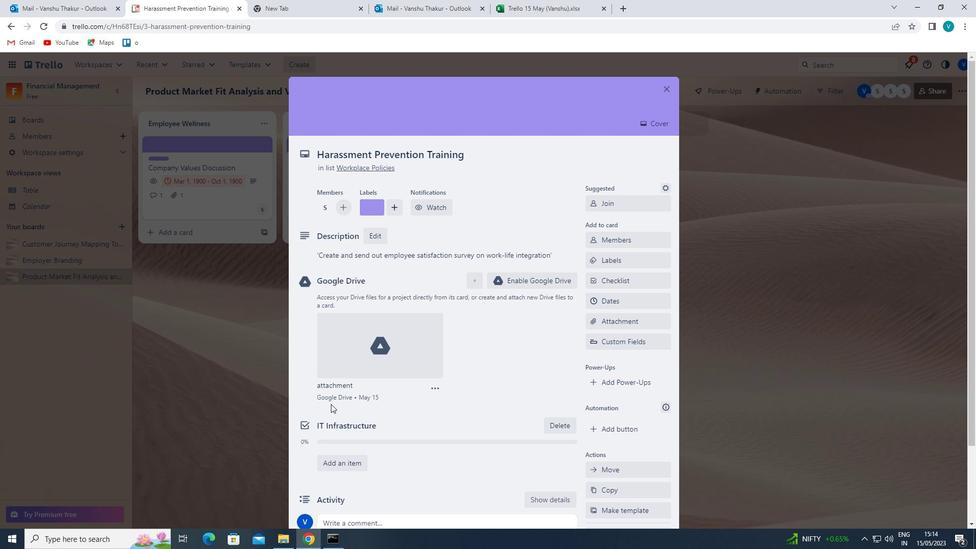 
Action: Mouse moved to (334, 437)
Screenshot: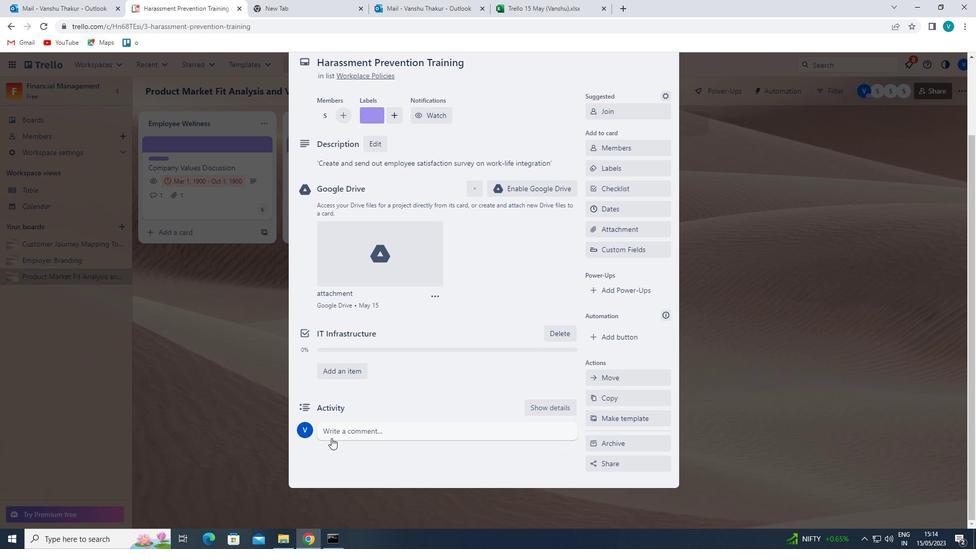 
Action: Mouse pressed left at (334, 437)
Screenshot: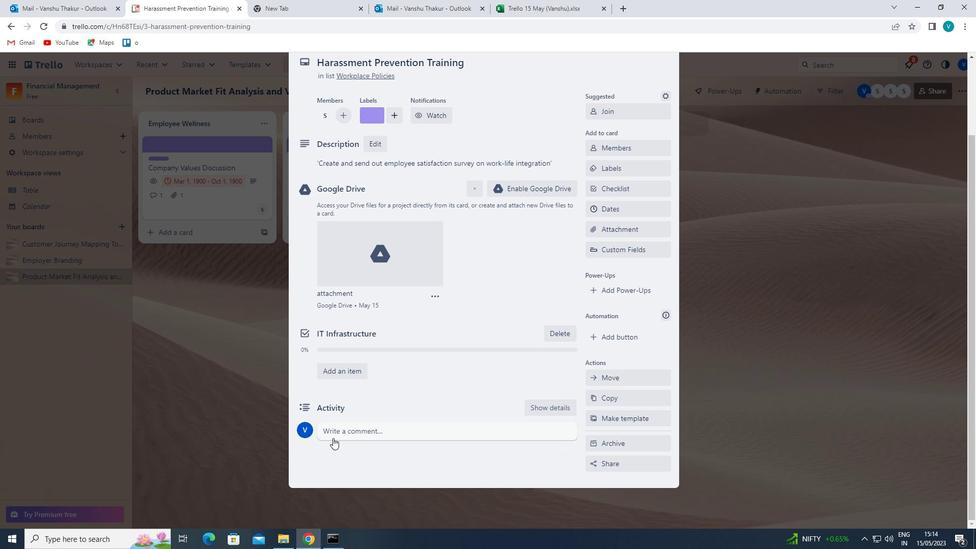 
Action: Key pressed '<Key.shift>LET<Key.space>US<Key.space>APPROACH<Key.space>THIS<Key.space>TASK<Key.space>WITH<Key.space>A<Key.space>SENSE<Key.space>OF<Key.space>EMPOWERMWNR<Key.backspace>T<Key.space><Key.left><Key.left><Key.left><Key.left><Key.right><Key.backspace>E<Key.right><Key.right><Key.space>AND<Key.space>AUTONOMY,<Key.space>RECOGNIZZ<Key.backspace>ING<Key.space>THAT<Key.space>WE<Key.space>HAVE<Key.space>THE<Key.space>ABILITY<Key.space>TO<Key.space>MAKE<Key.space>A<Key.space>DIIFERENCE.'
Screenshot: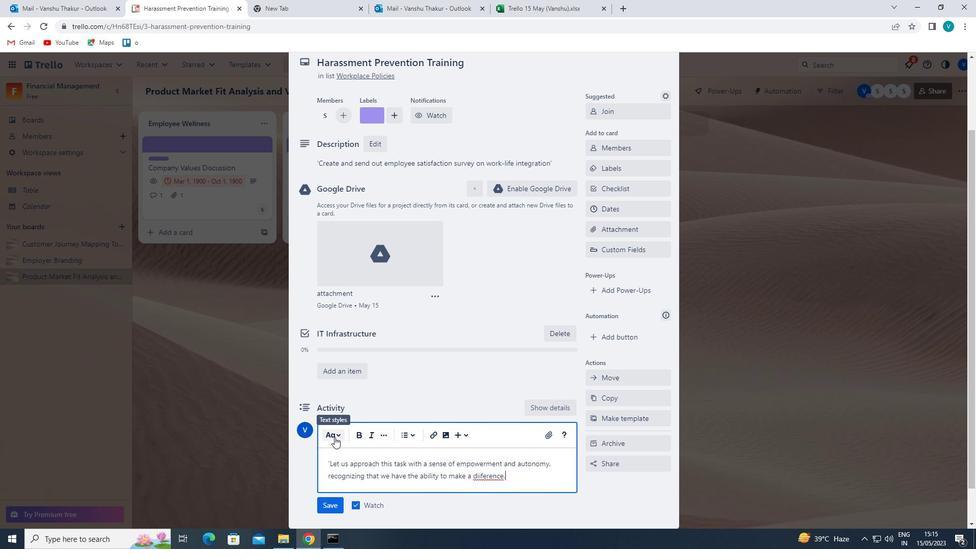 
Action: Mouse moved to (478, 475)
Screenshot: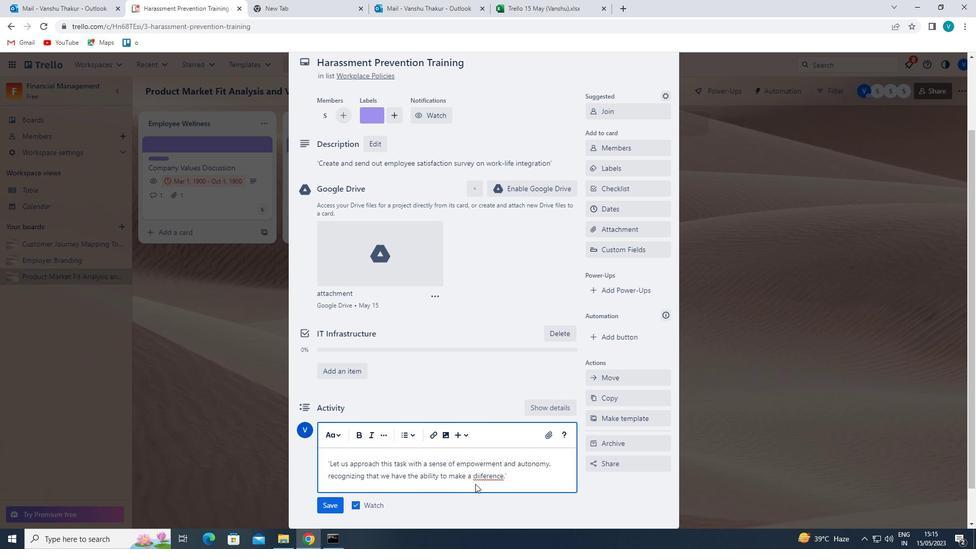 
Action: Mouse pressed left at (478, 475)
Screenshot: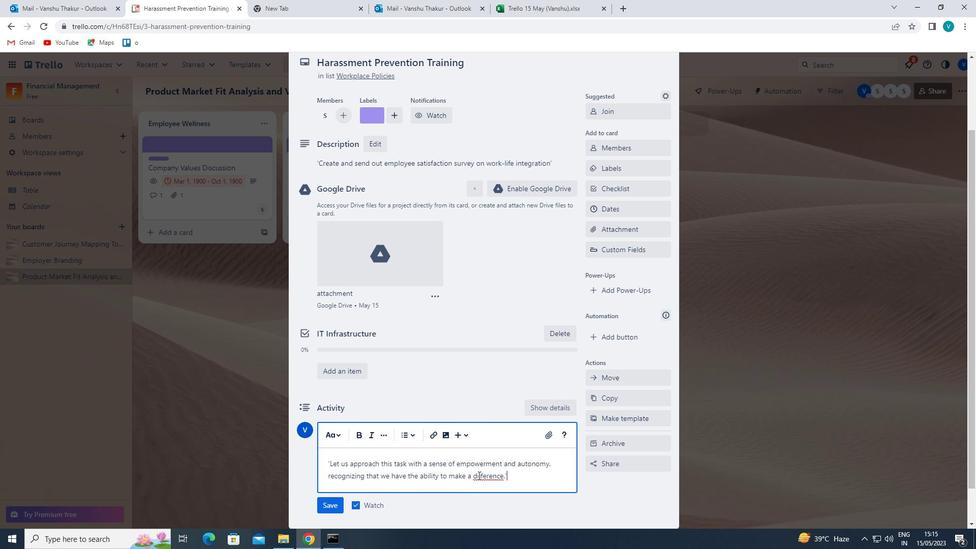 
Action: Mouse moved to (383, 431)
Screenshot: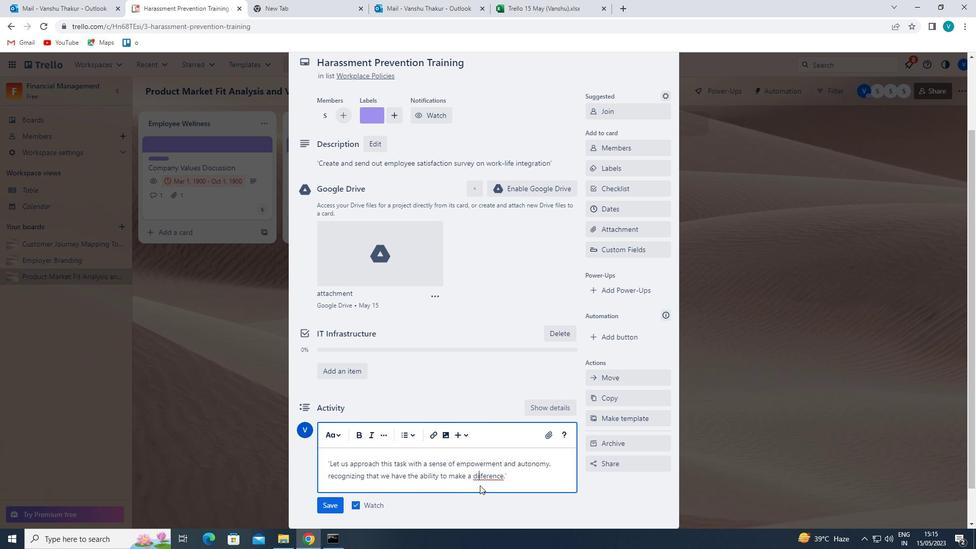 
Action: Key pressed <Key.backspace><Key.right>F
Screenshot: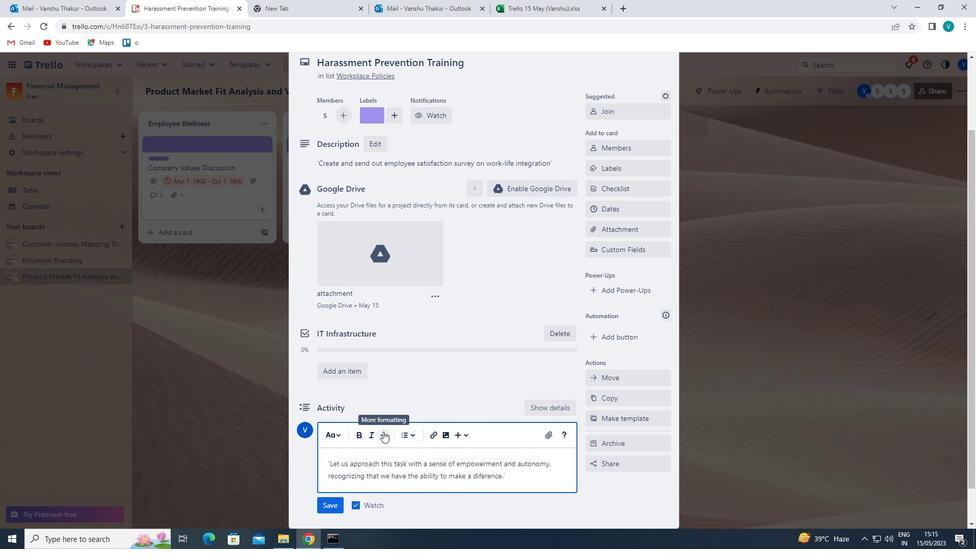 
Action: Mouse moved to (334, 501)
Screenshot: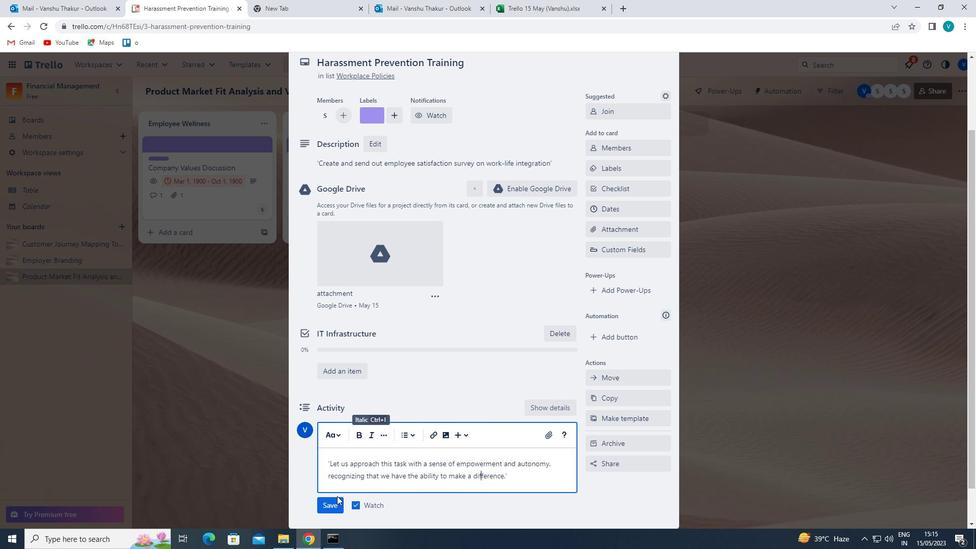 
Action: Mouse pressed left at (334, 501)
Screenshot: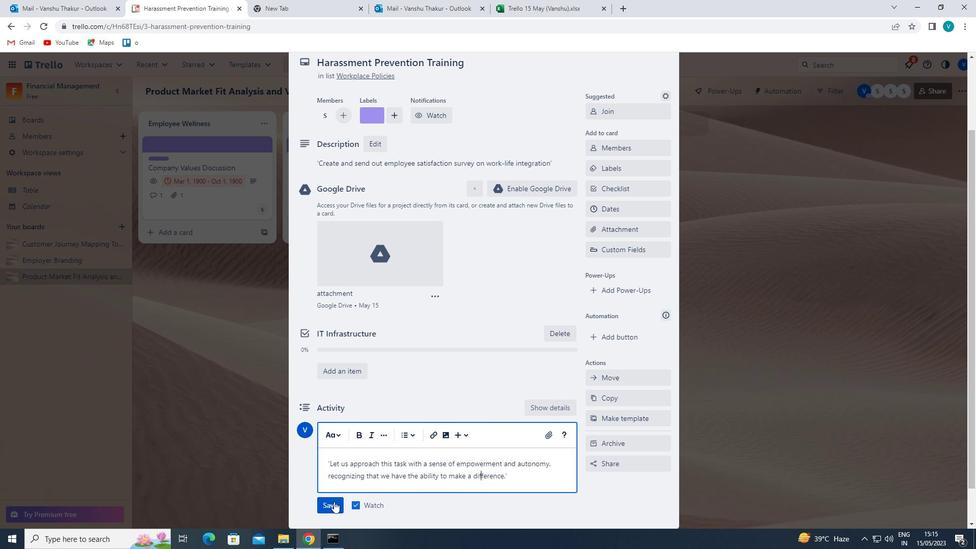 
Action: Mouse moved to (620, 210)
Screenshot: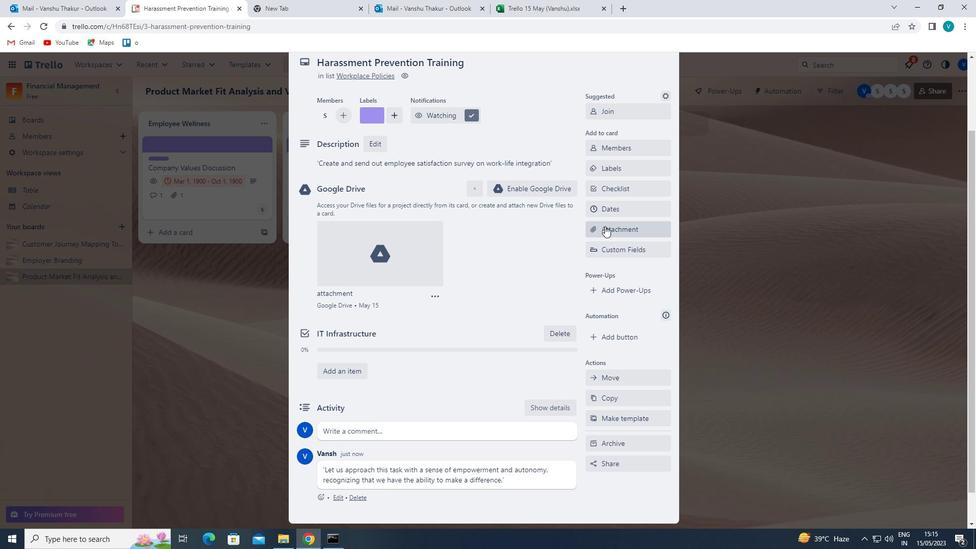 
Action: Mouse pressed left at (620, 210)
Screenshot: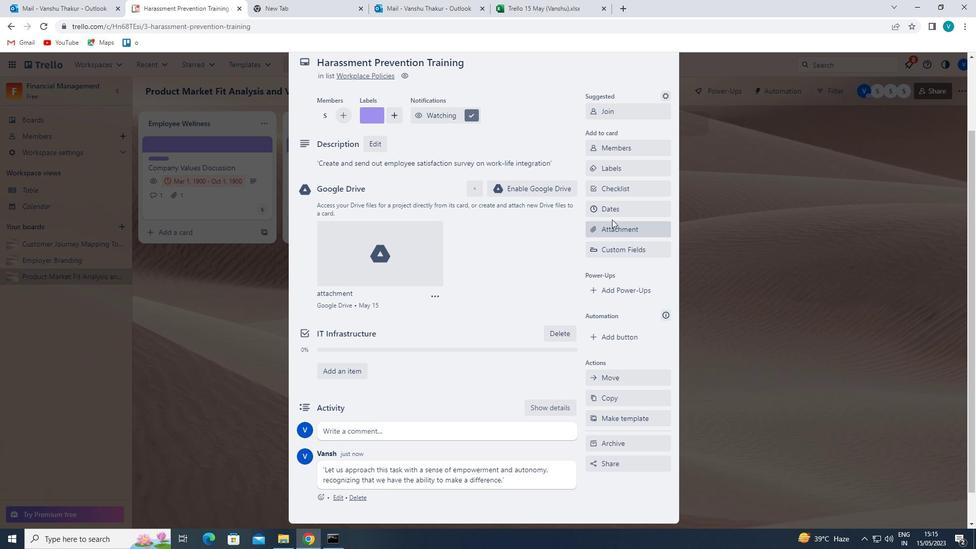 
Action: Mouse moved to (597, 277)
Screenshot: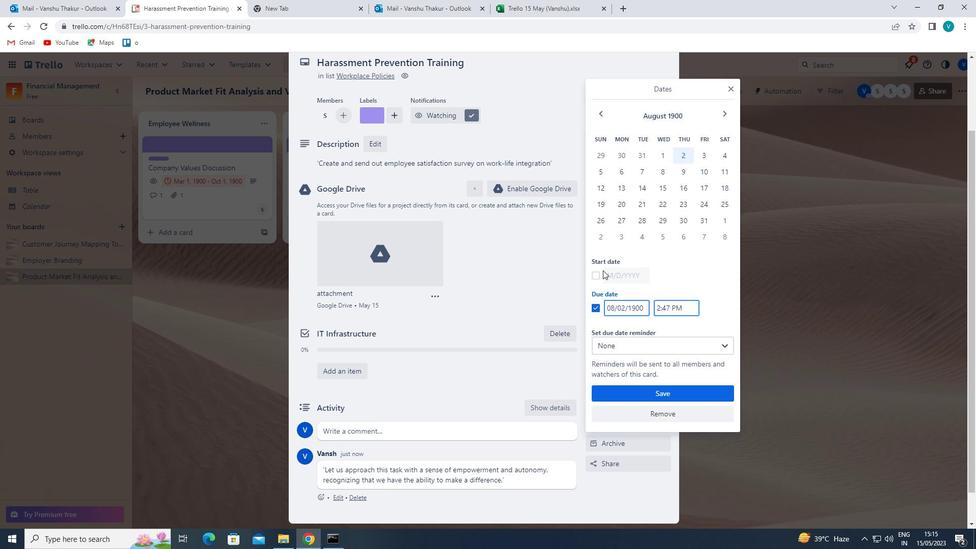 
Action: Mouse pressed left at (597, 277)
Screenshot: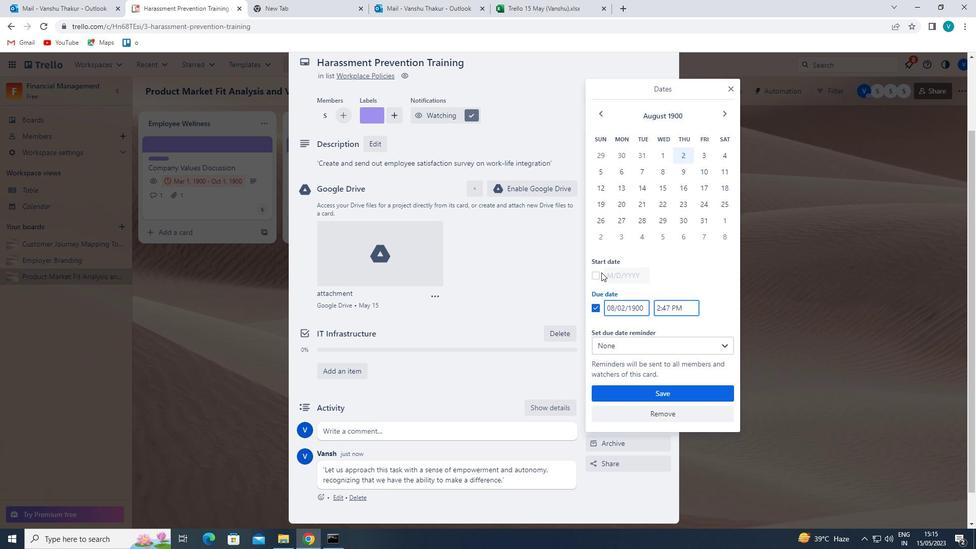 
Action: Mouse moved to (614, 271)
Screenshot: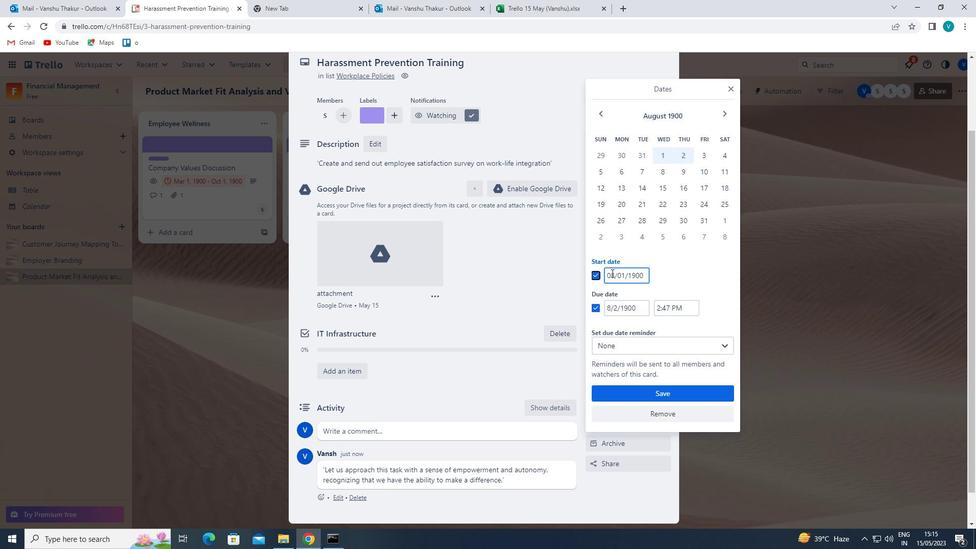 
Action: Mouse pressed left at (614, 271)
Screenshot: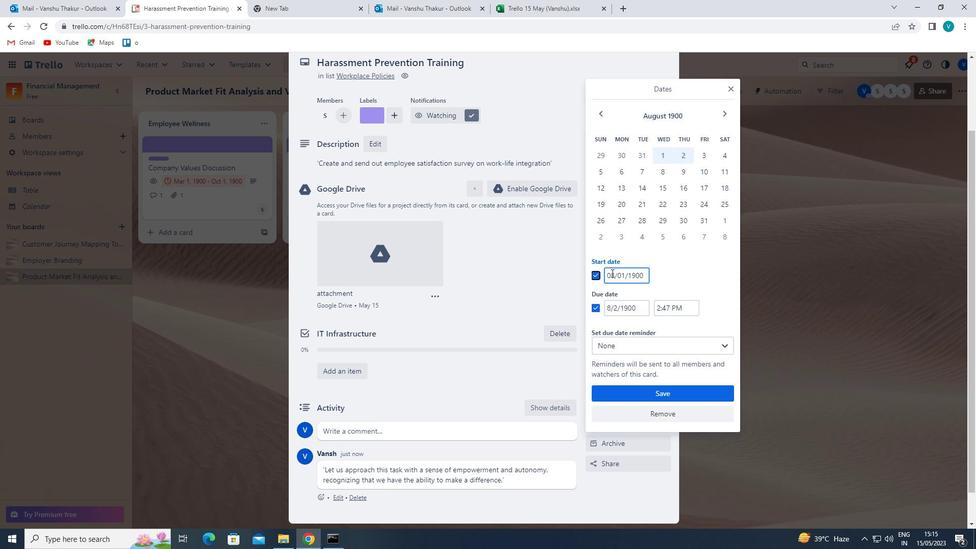 
Action: Mouse moved to (610, 270)
Screenshot: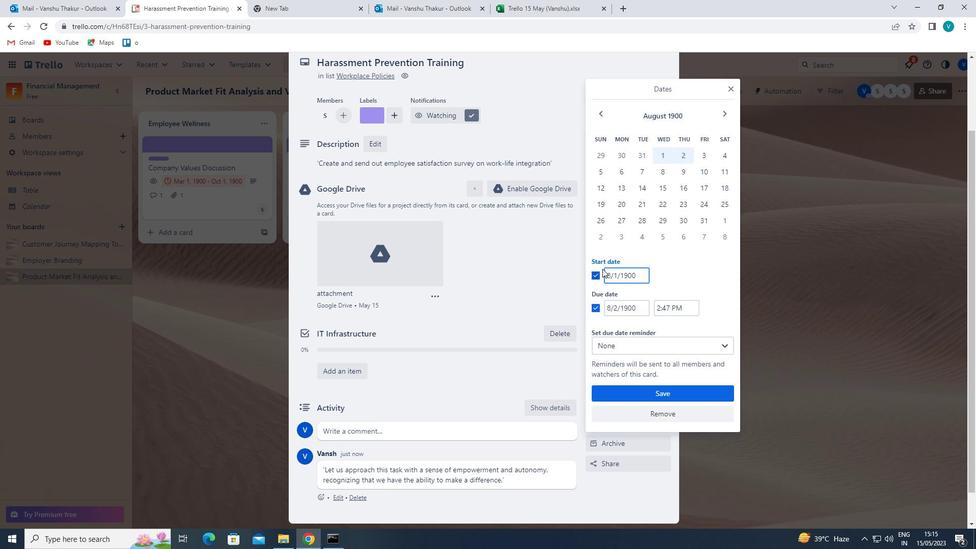 
Action: Mouse pressed left at (610, 270)
Screenshot: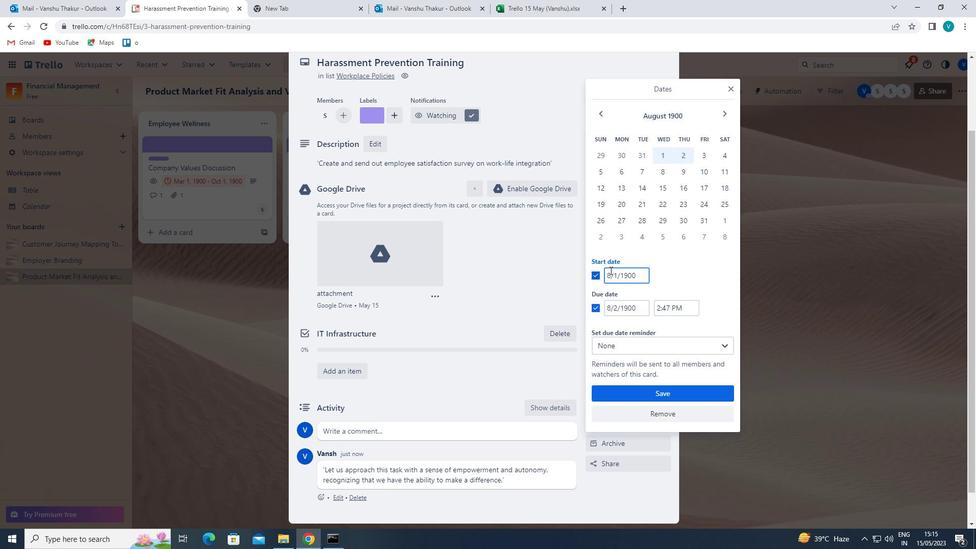 
Action: Mouse moved to (563, 254)
Screenshot: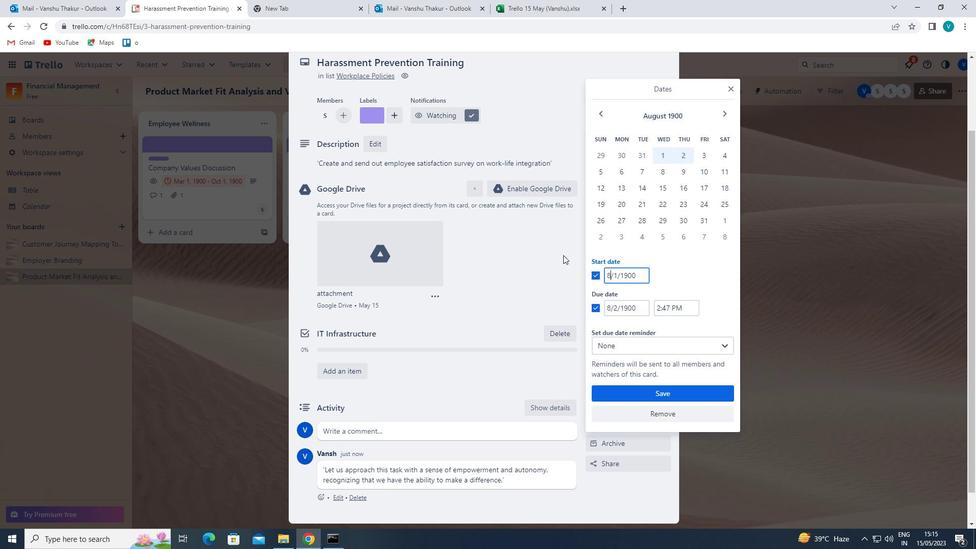 
Action: Key pressed <Key.backspace>
Screenshot: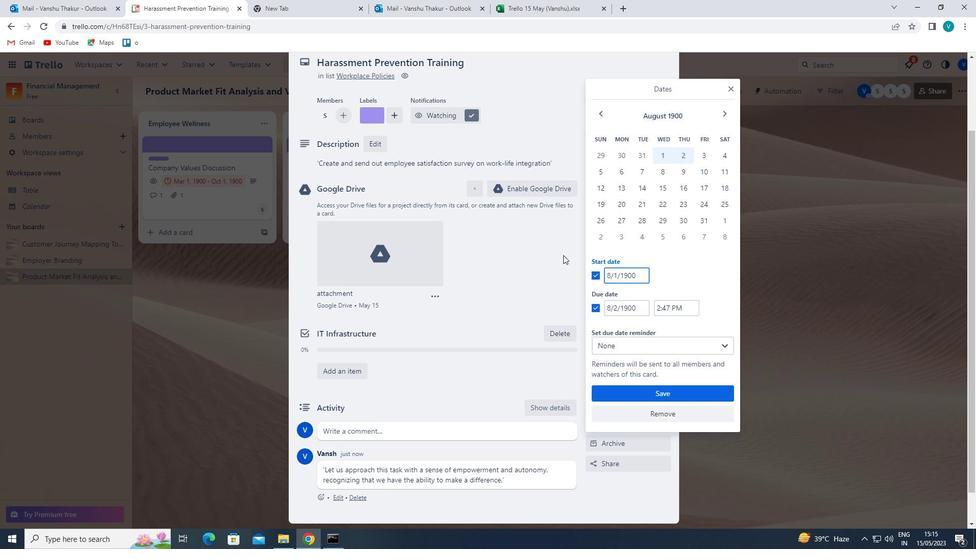 
Action: Mouse moved to (562, 254)
Screenshot: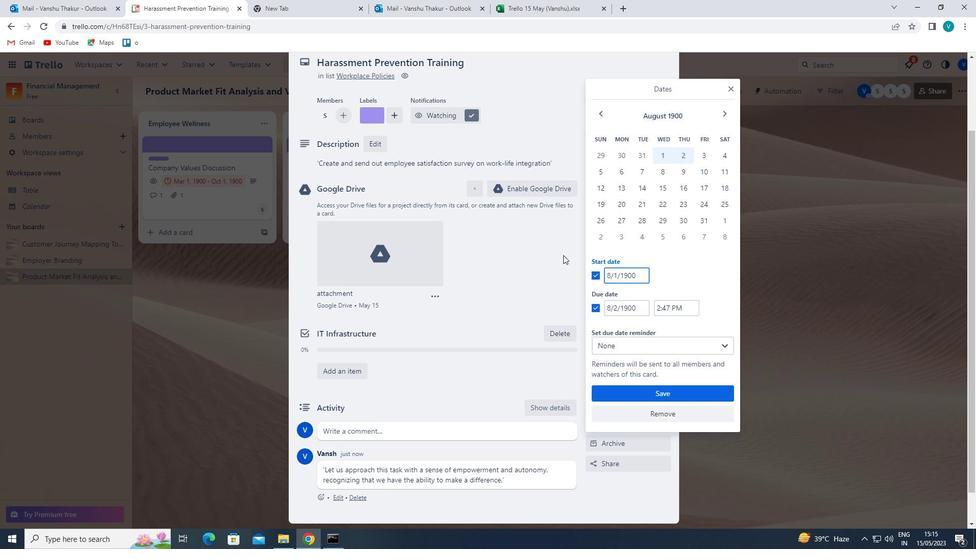 
Action: Key pressed 9
Screenshot: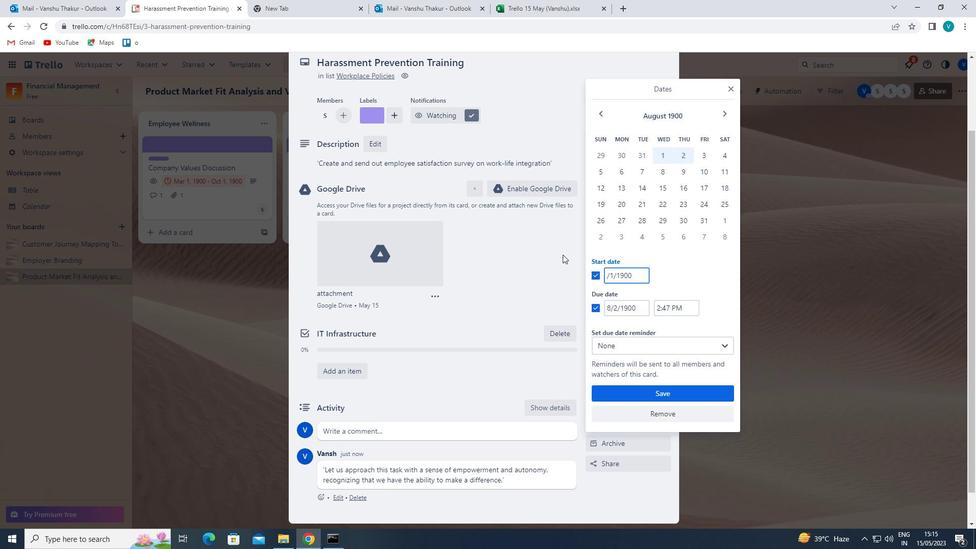 
Action: Mouse moved to (613, 304)
Screenshot: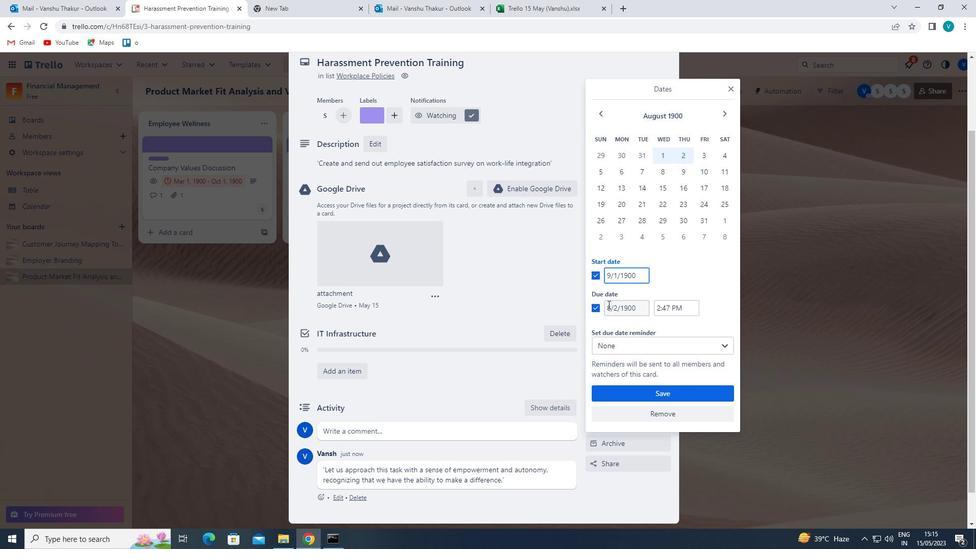 
Action: Mouse pressed left at (613, 304)
Screenshot: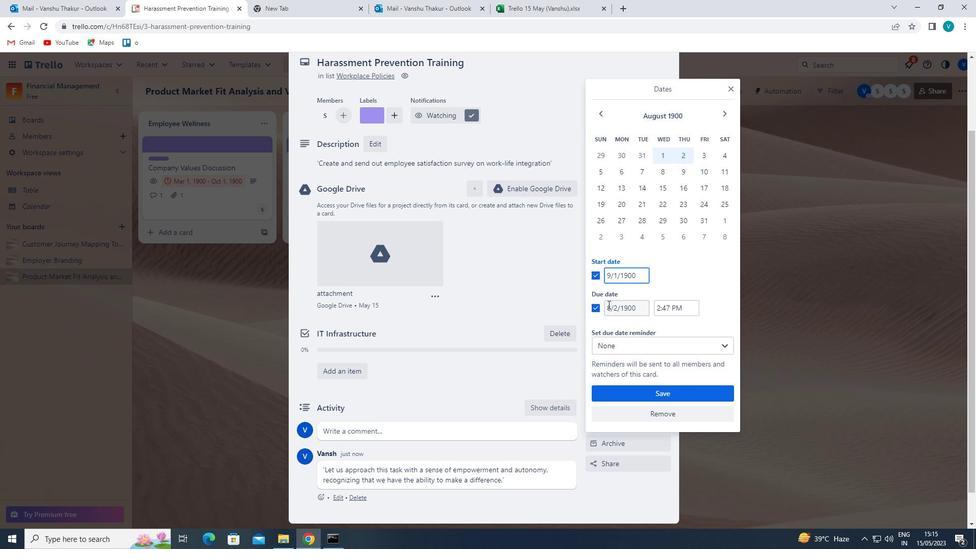 
Action: Mouse moved to (591, 293)
Screenshot: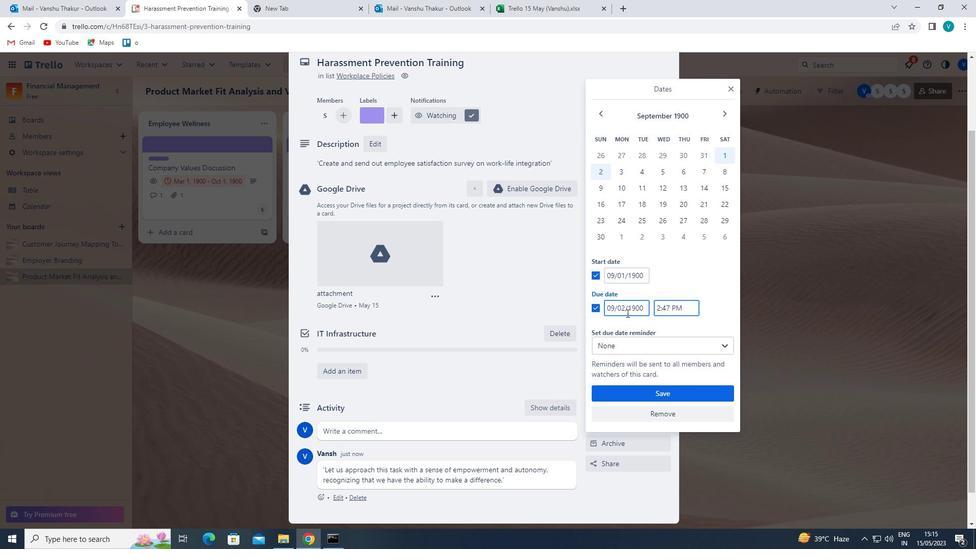 
Action: Key pressed <Key.backspace><Key.backspace><Key.backspace>16<Key.right><Key.right><Key.right><Key.backspace>1
Screenshot: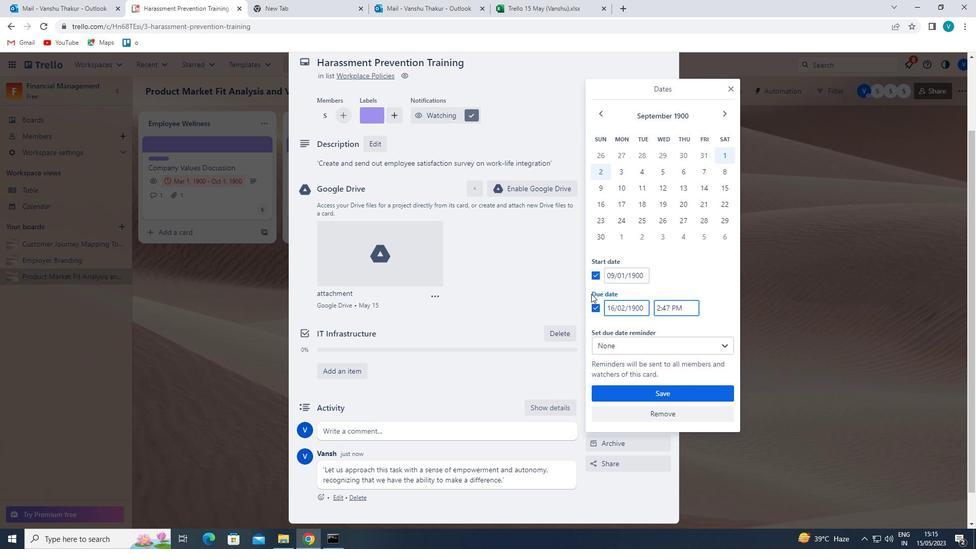
Action: Mouse moved to (609, 390)
Screenshot: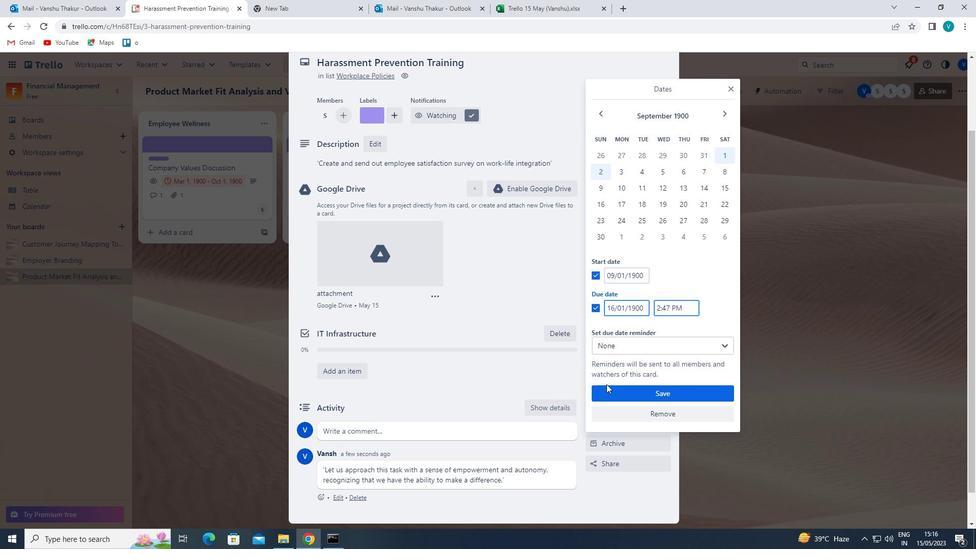 
Action: Mouse pressed left at (609, 390)
Screenshot: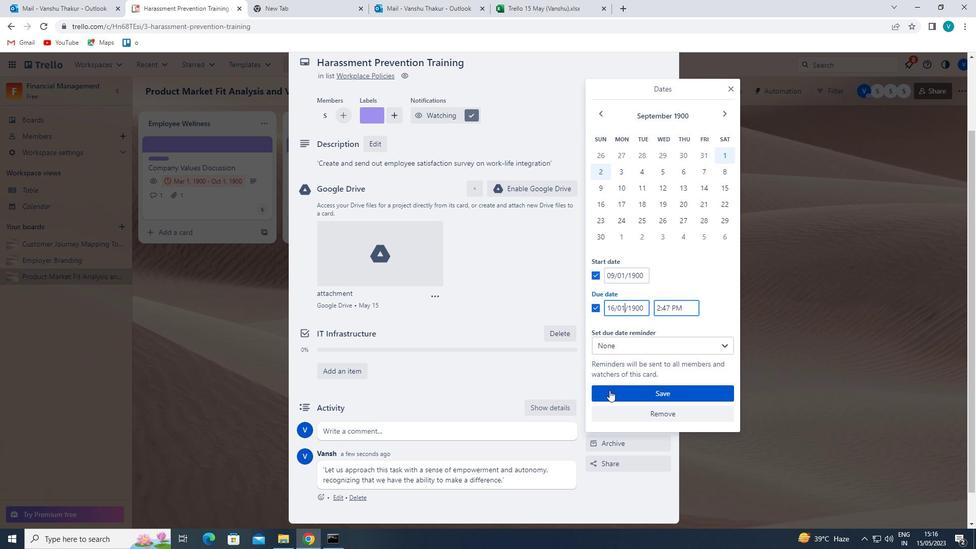 
